 Task: Change  the formatting of the data to Which is Less than 10, In conditional formating, put the option 'Light Red Fill with Drak Red Text. 'add another formatting option Format As Table, insert the option Blue Table style Light 9 , change the format of Column Width to Auto fit Row HeightIn the sheet   Rise Sales review   book
Action: Mouse moved to (289, 278)
Screenshot: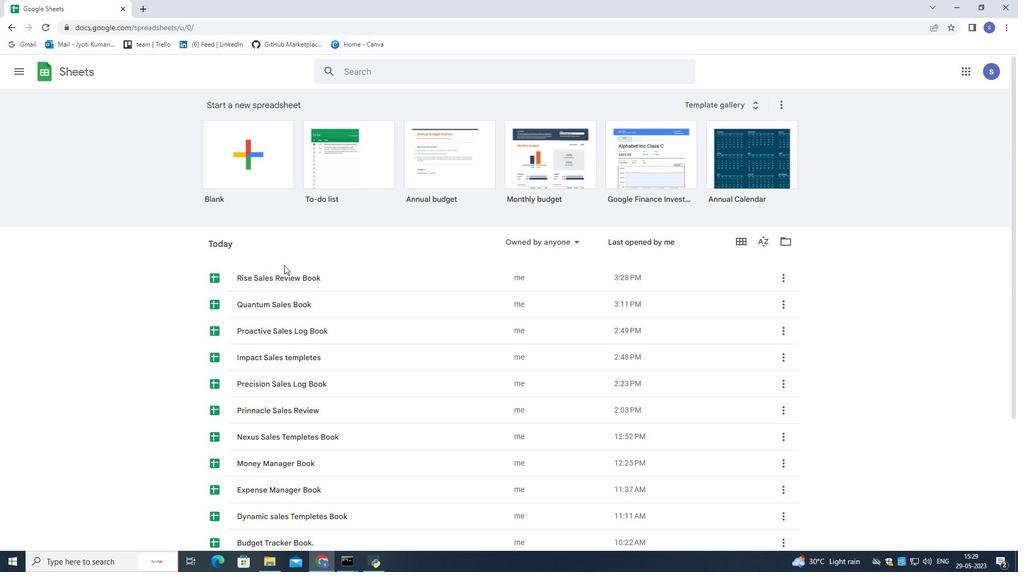
Action: Mouse scrolled (289, 277) with delta (0, 0)
Screenshot: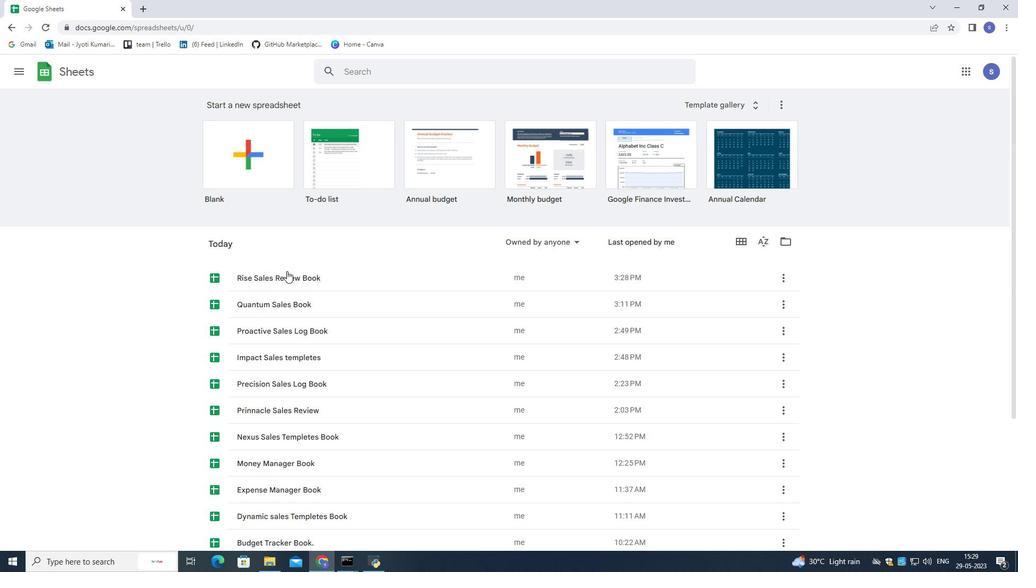 
Action: Mouse moved to (290, 283)
Screenshot: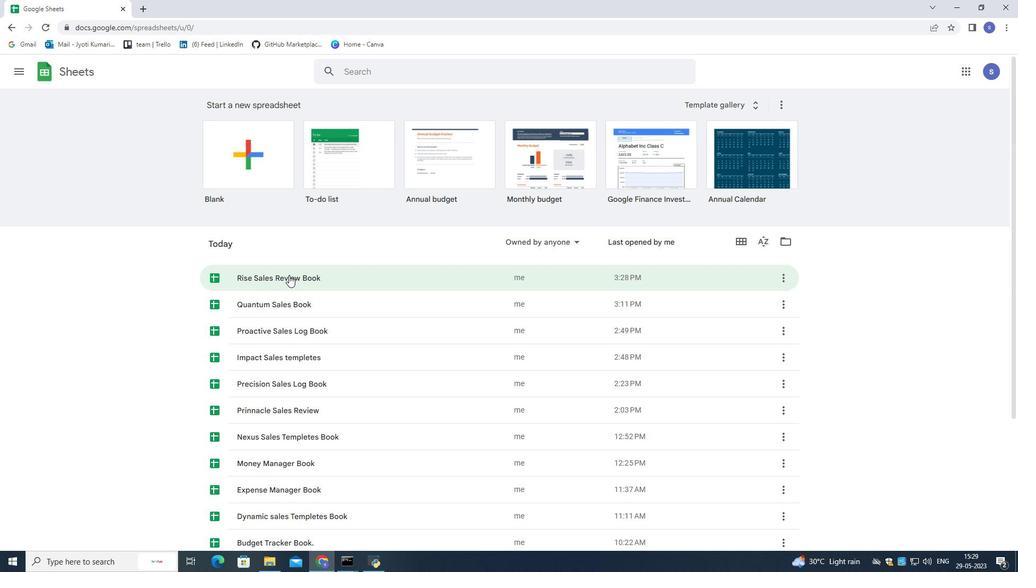 
Action: Mouse scrolled (290, 282) with delta (0, 0)
Screenshot: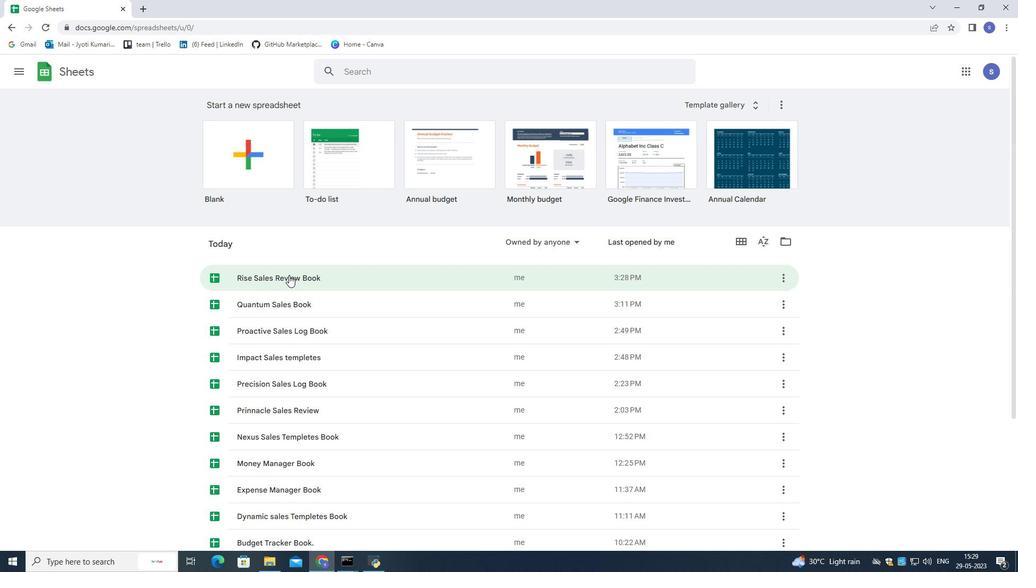 
Action: Mouse moved to (291, 286)
Screenshot: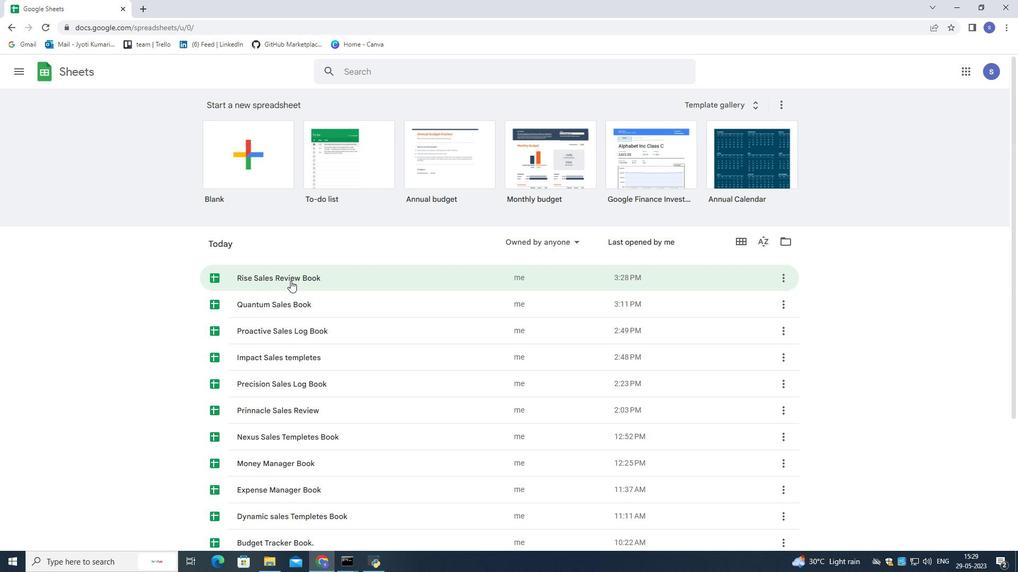 
Action: Mouse scrolled (291, 285) with delta (0, 0)
Screenshot: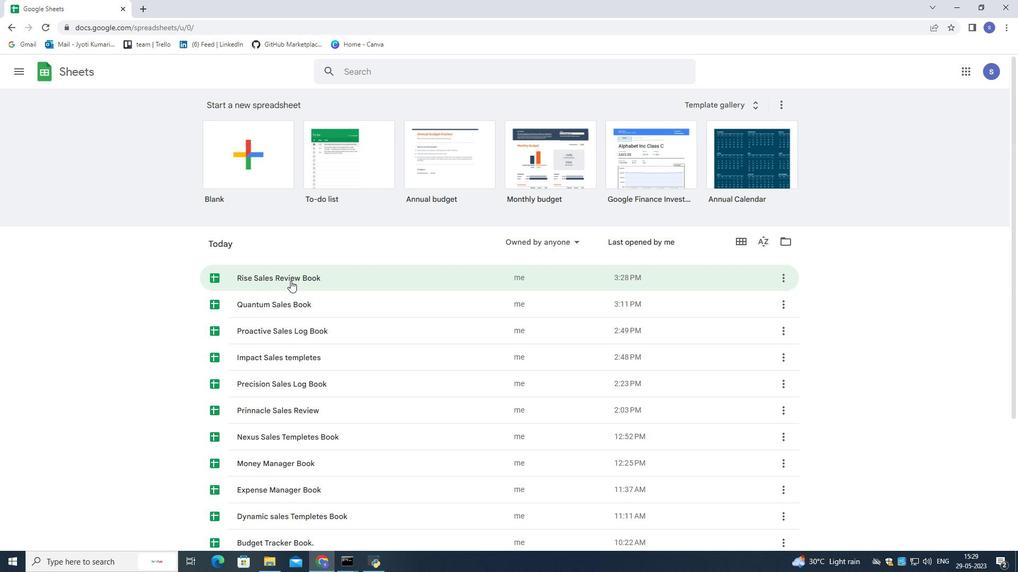 
Action: Mouse moved to (291, 287)
Screenshot: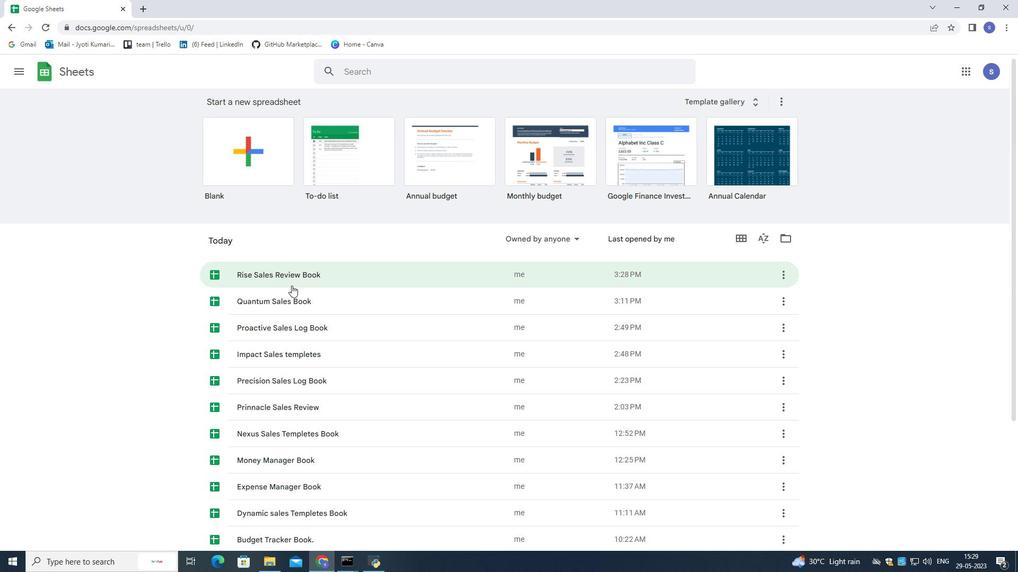 
Action: Mouse scrolled (291, 286) with delta (0, 0)
Screenshot: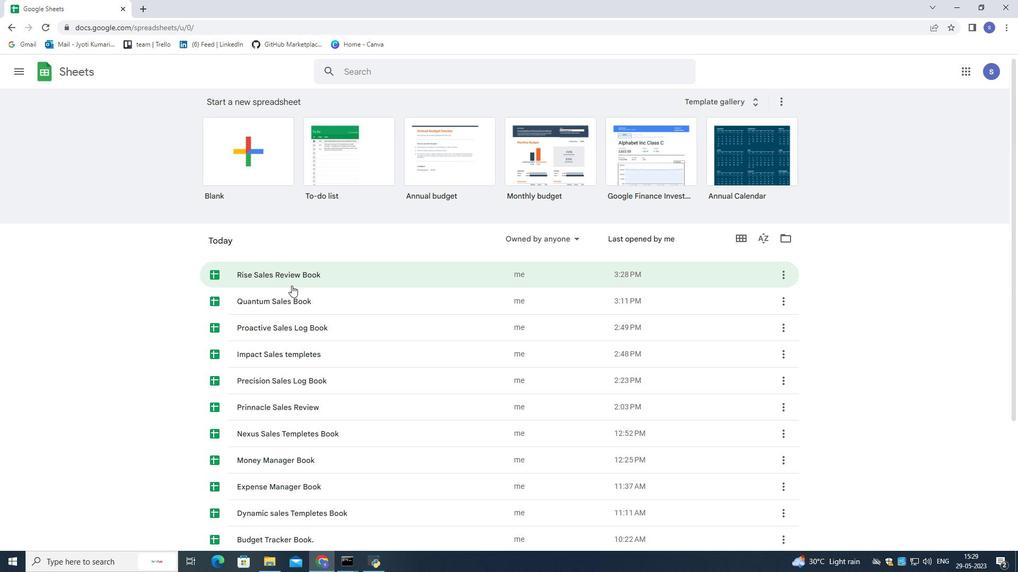 
Action: Mouse moved to (291, 289)
Screenshot: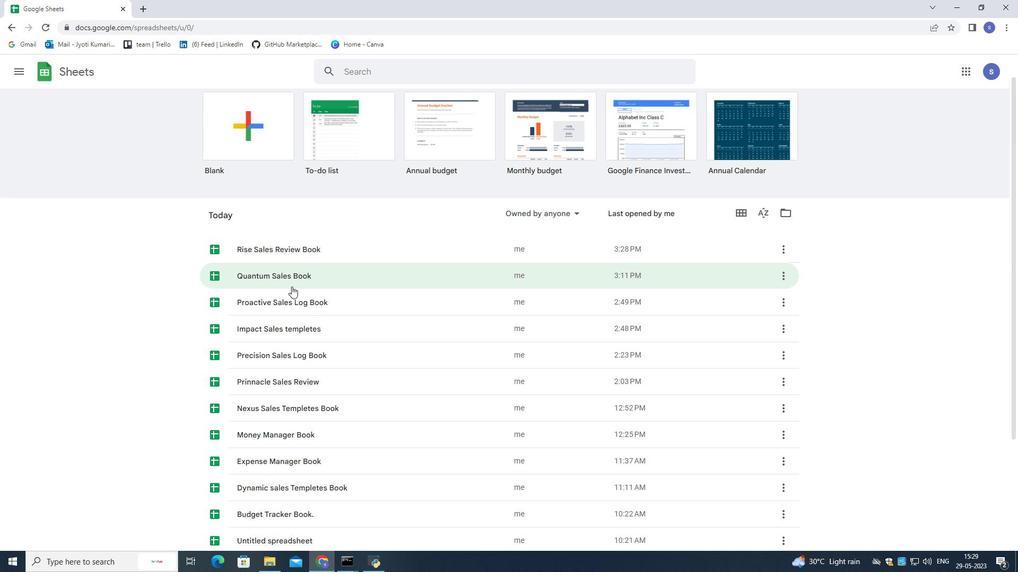 
Action: Mouse scrolled (291, 290) with delta (0, 0)
Screenshot: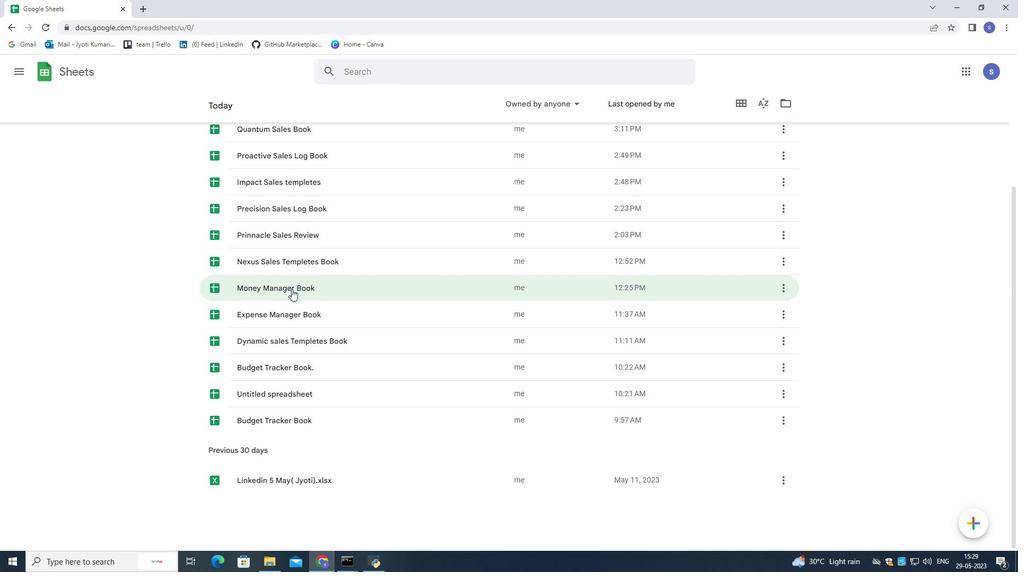 
Action: Mouse scrolled (291, 290) with delta (0, 0)
Screenshot: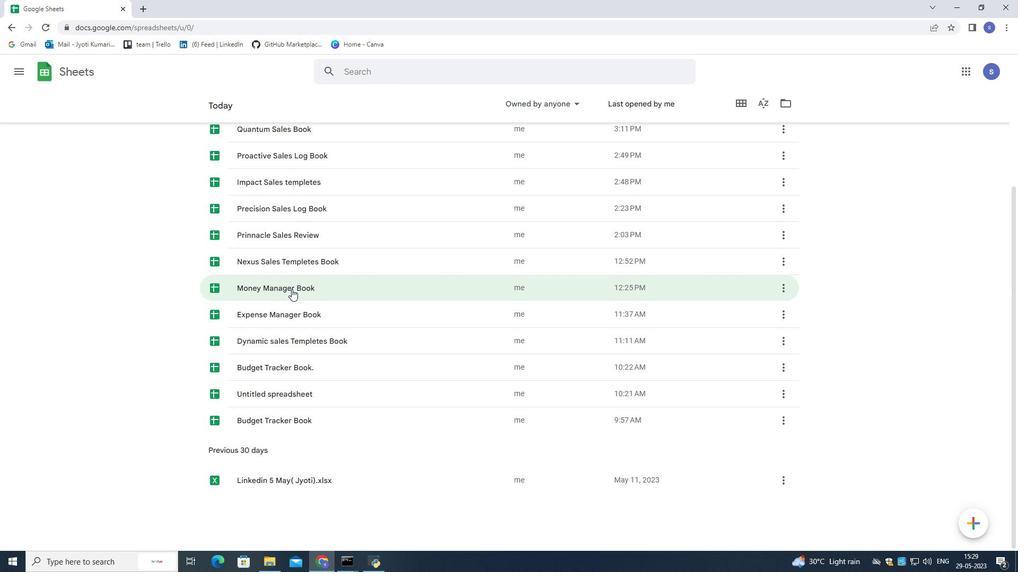 
Action: Mouse scrolled (291, 290) with delta (0, 0)
Screenshot: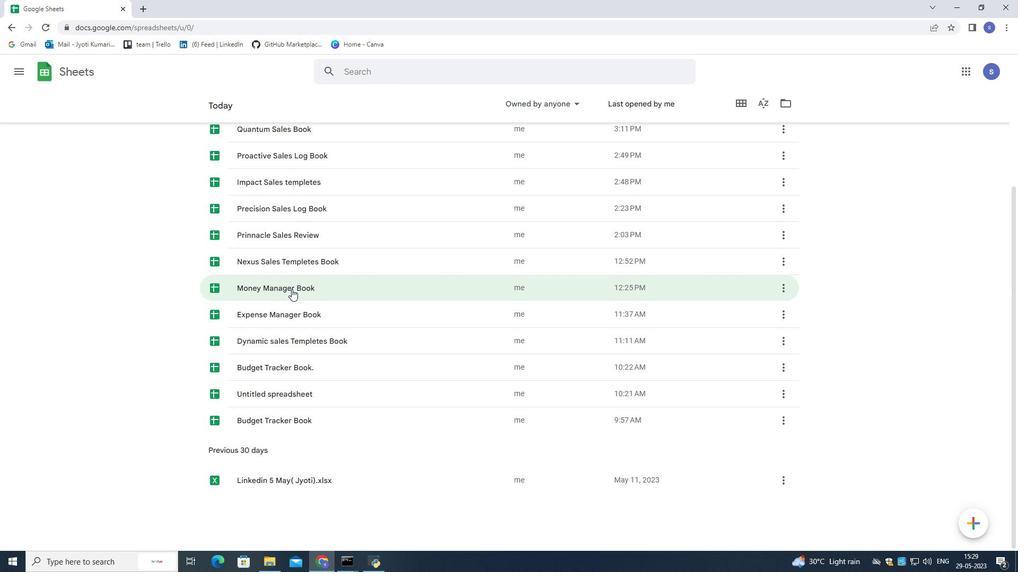
Action: Mouse scrolled (291, 290) with delta (0, 0)
Screenshot: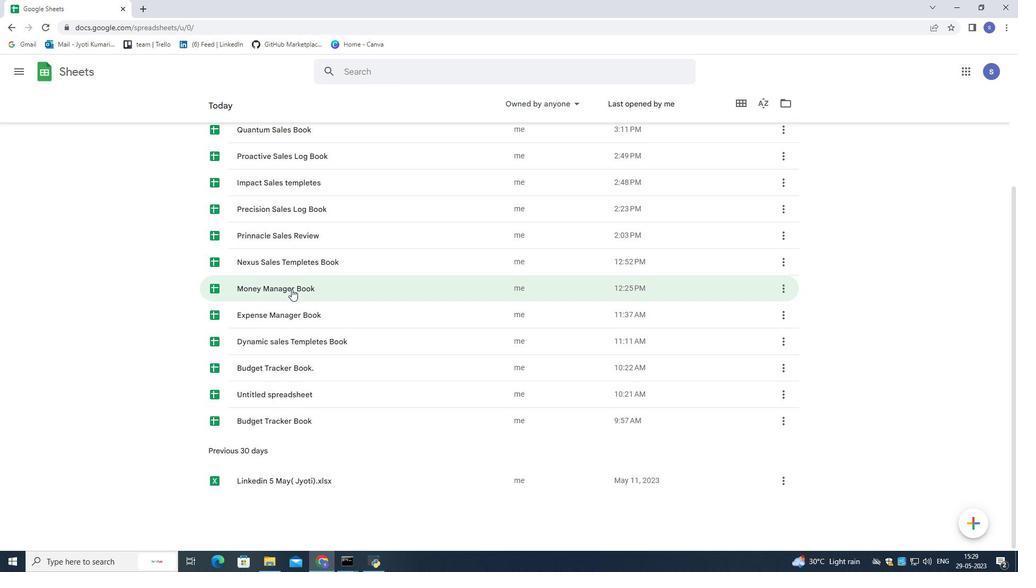 
Action: Mouse moved to (293, 270)
Screenshot: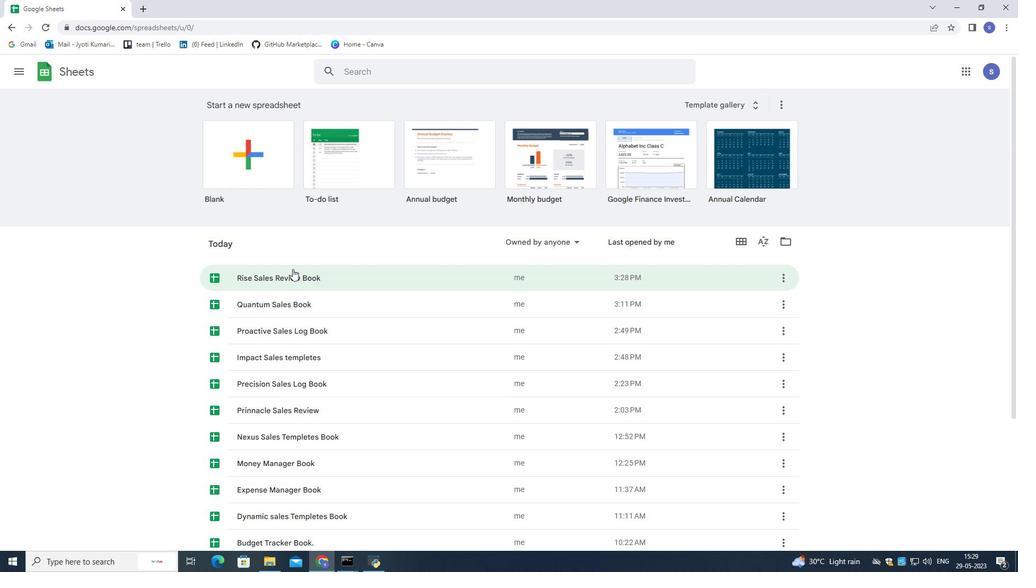 
Action: Mouse pressed left at (293, 270)
Screenshot: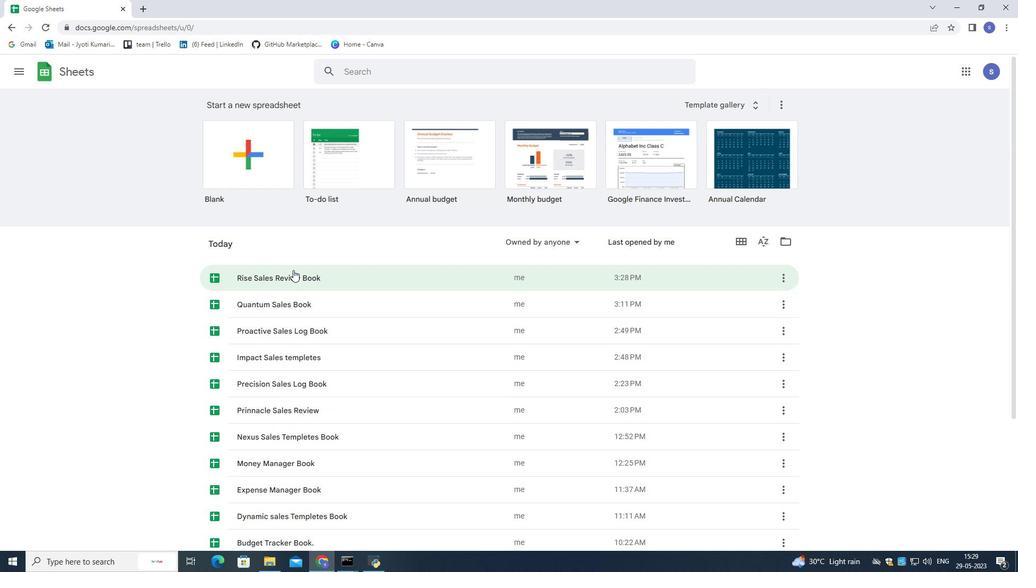 
Action: Mouse moved to (252, 380)
Screenshot: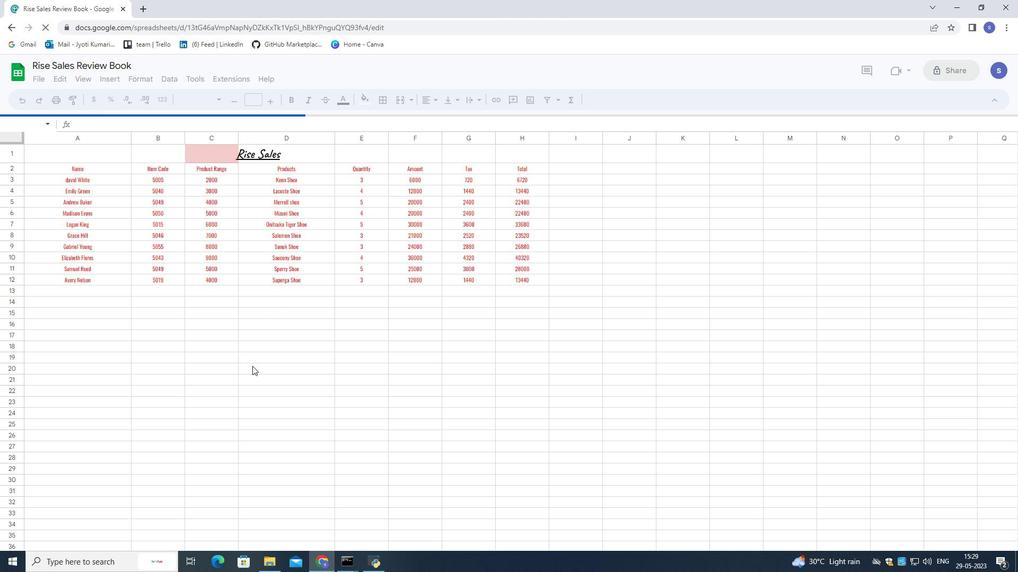 
Action: Mouse pressed left at (252, 380)
Screenshot: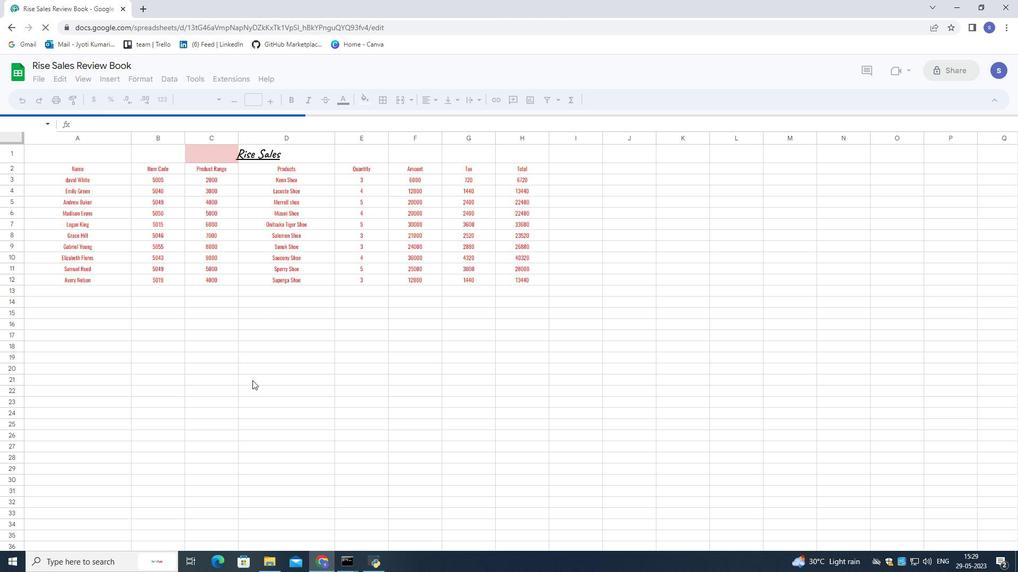 
Action: Mouse moved to (58, 163)
Screenshot: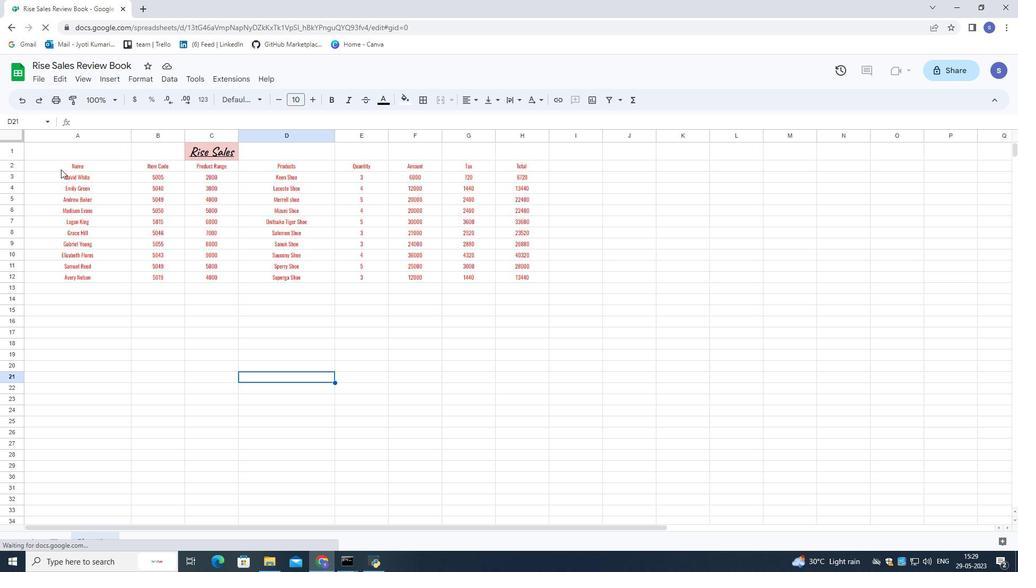 
Action: Mouse pressed left at (58, 163)
Screenshot: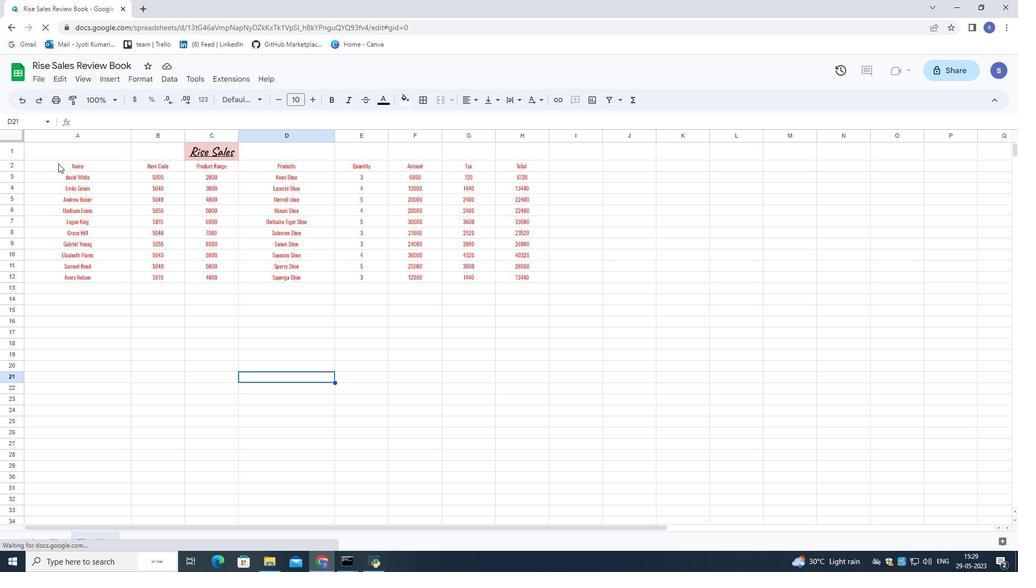 
Action: Mouse moved to (129, 77)
Screenshot: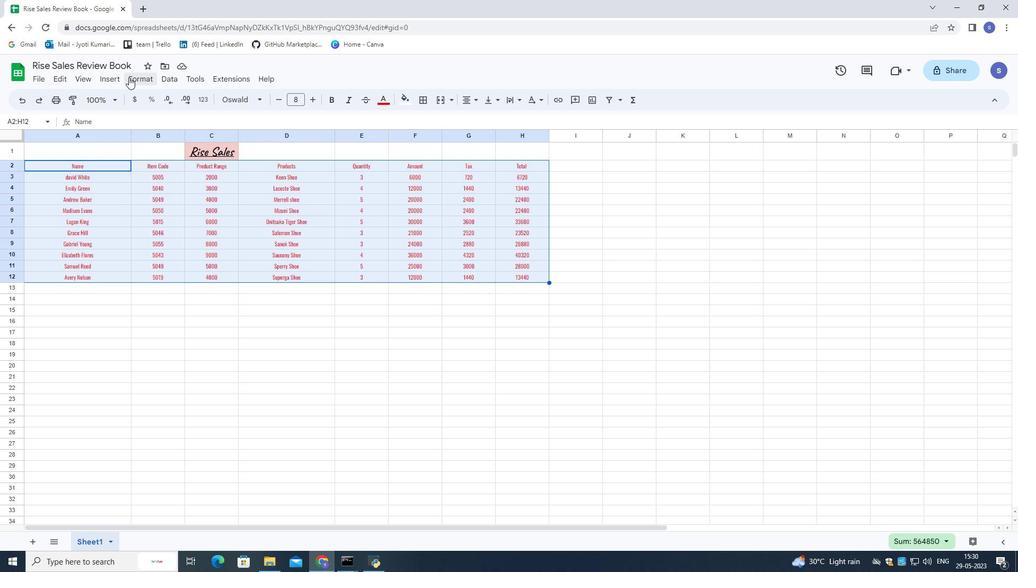 
Action: Mouse pressed left at (129, 77)
Screenshot: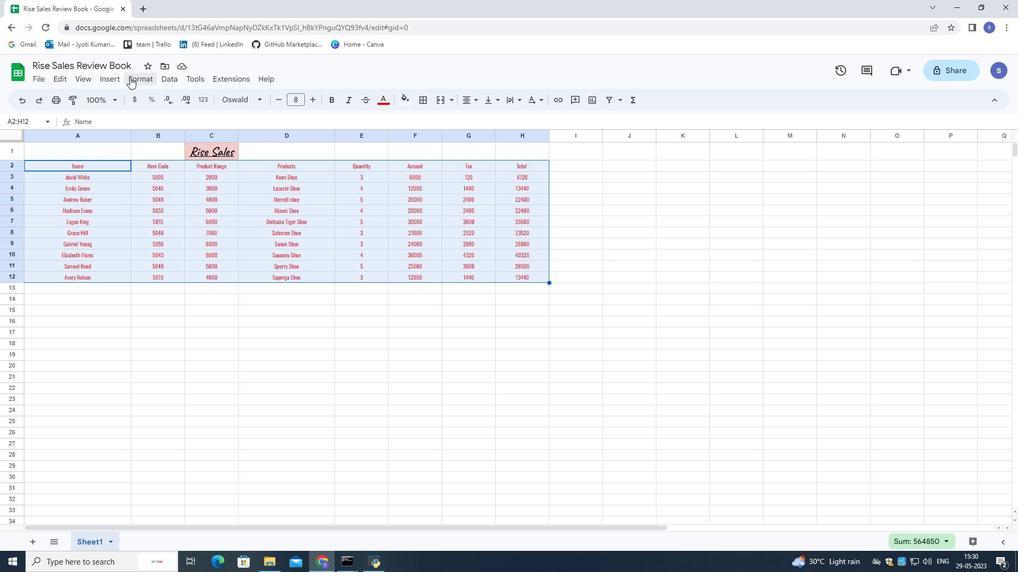 
Action: Mouse moved to (186, 261)
Screenshot: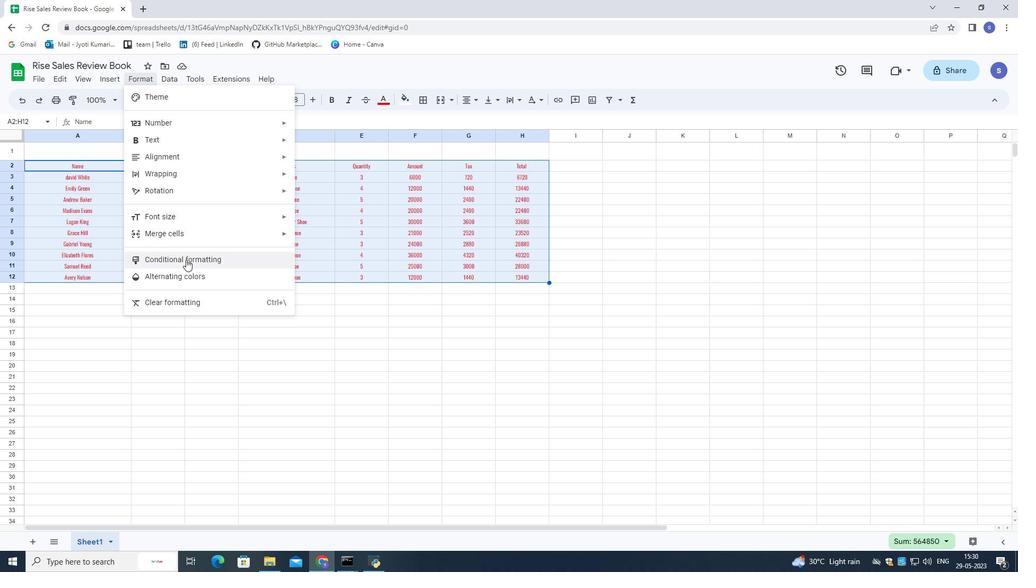 
Action: Mouse pressed left at (186, 261)
Screenshot: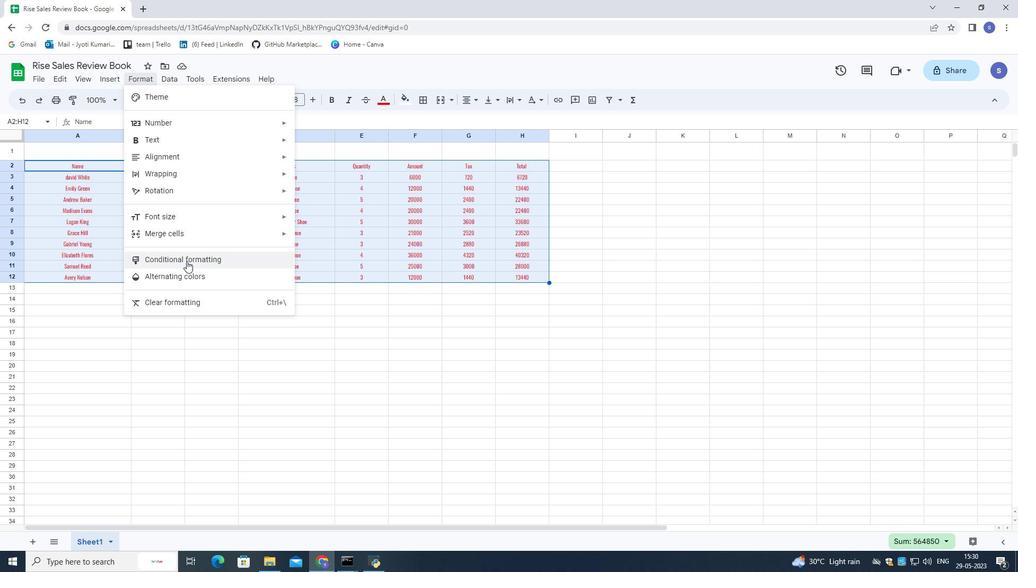 
Action: Mouse pressed left at (186, 261)
Screenshot: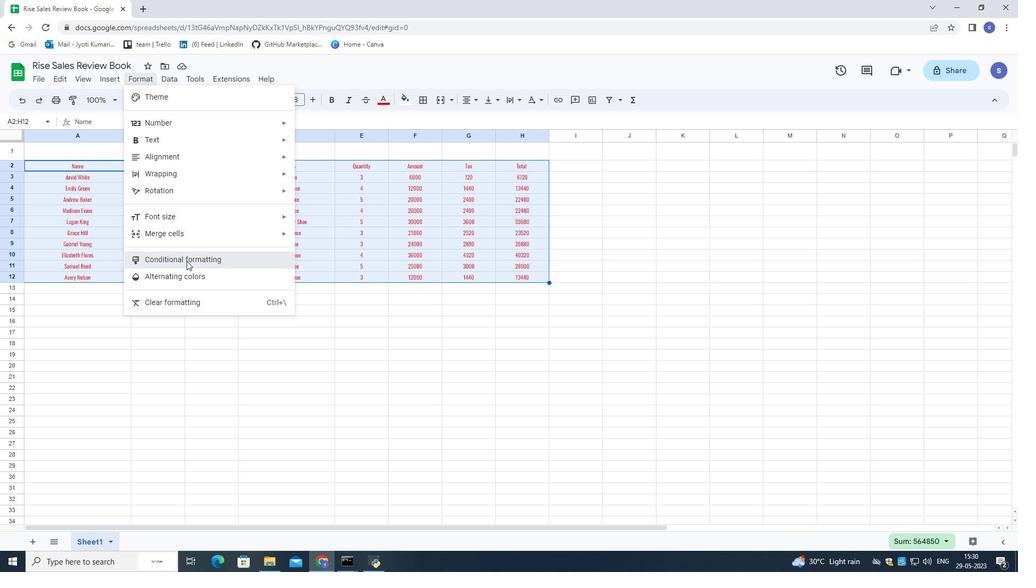
Action: Mouse moved to (951, 249)
Screenshot: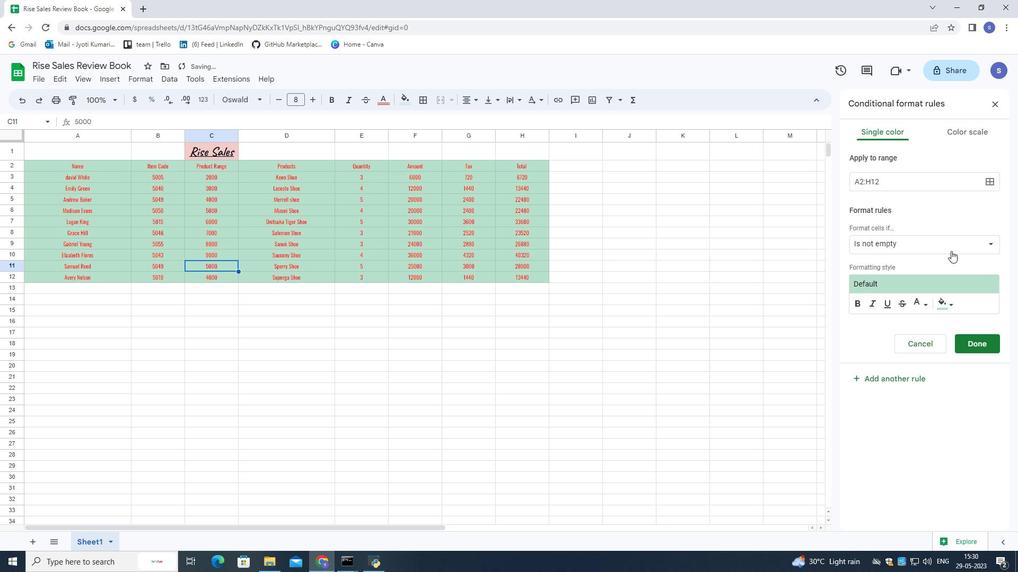 
Action: Mouse pressed left at (951, 249)
Screenshot: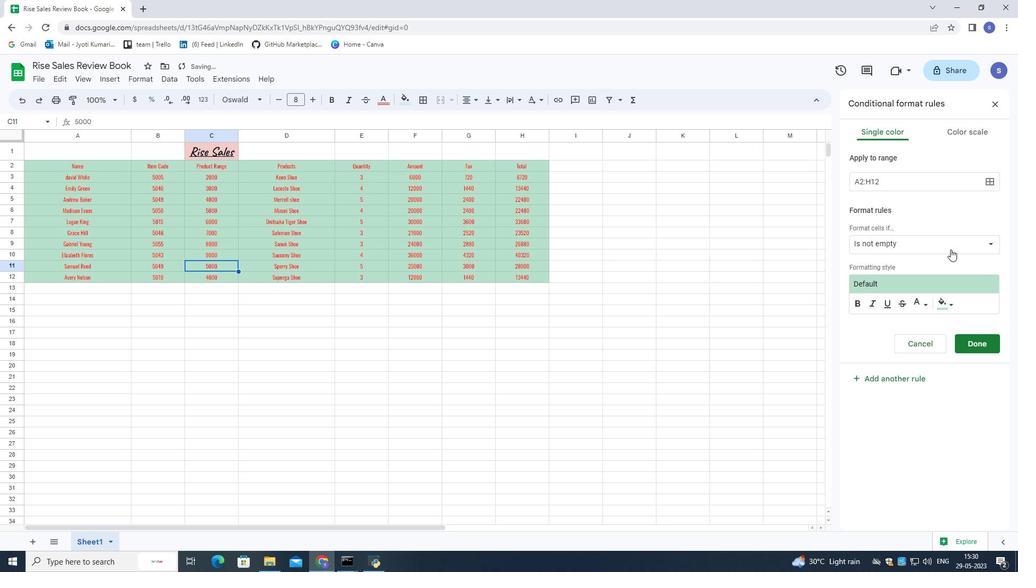 
Action: Mouse moved to (902, 444)
Screenshot: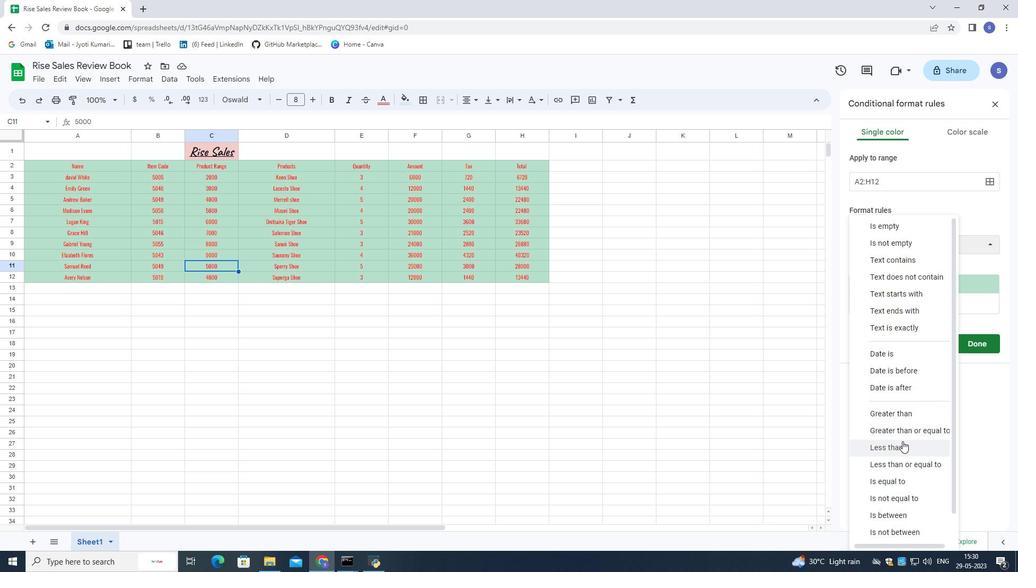 
Action: Mouse pressed left at (902, 444)
Screenshot: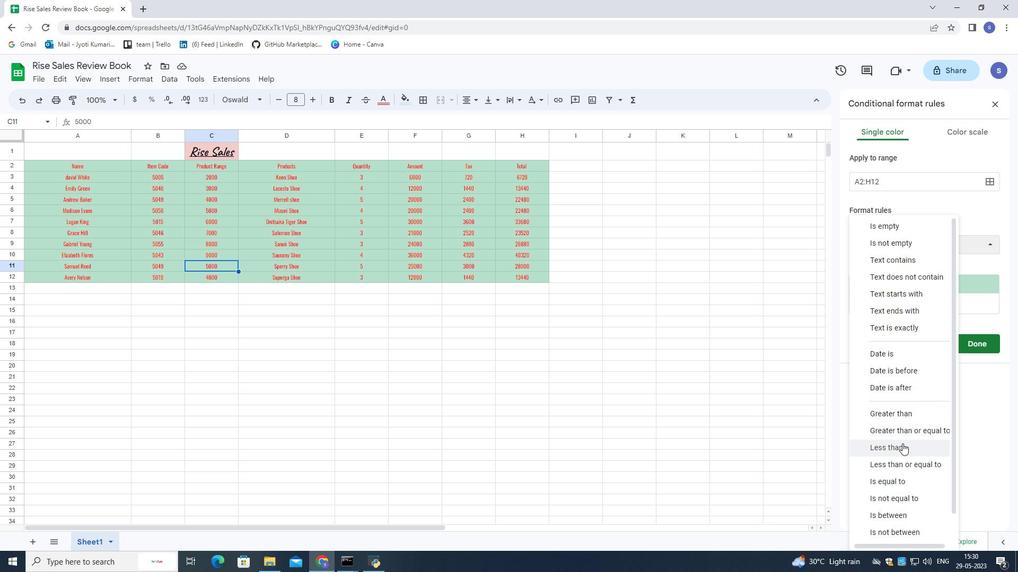
Action: Mouse moved to (898, 274)
Screenshot: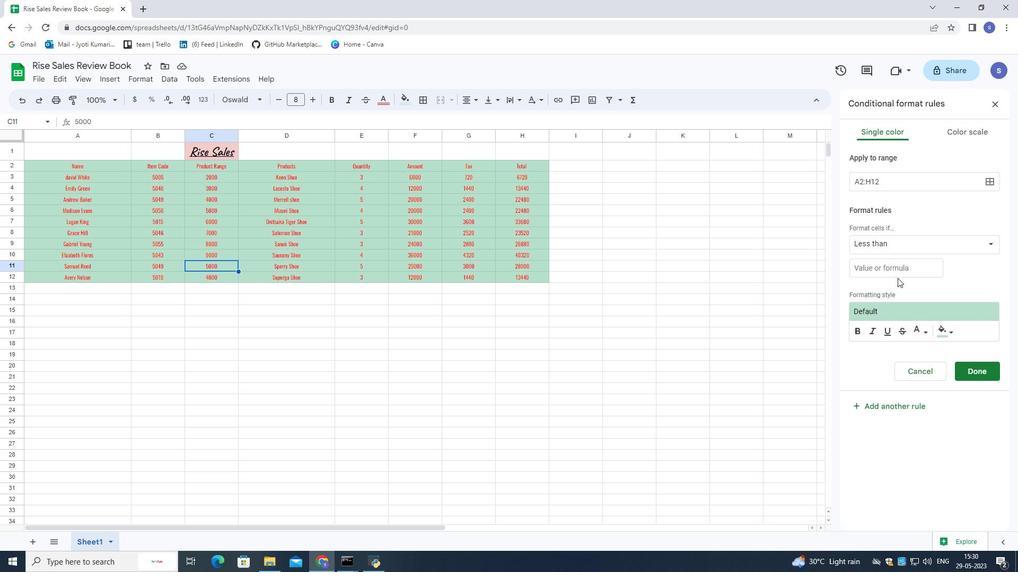 
Action: Mouse pressed left at (898, 274)
Screenshot: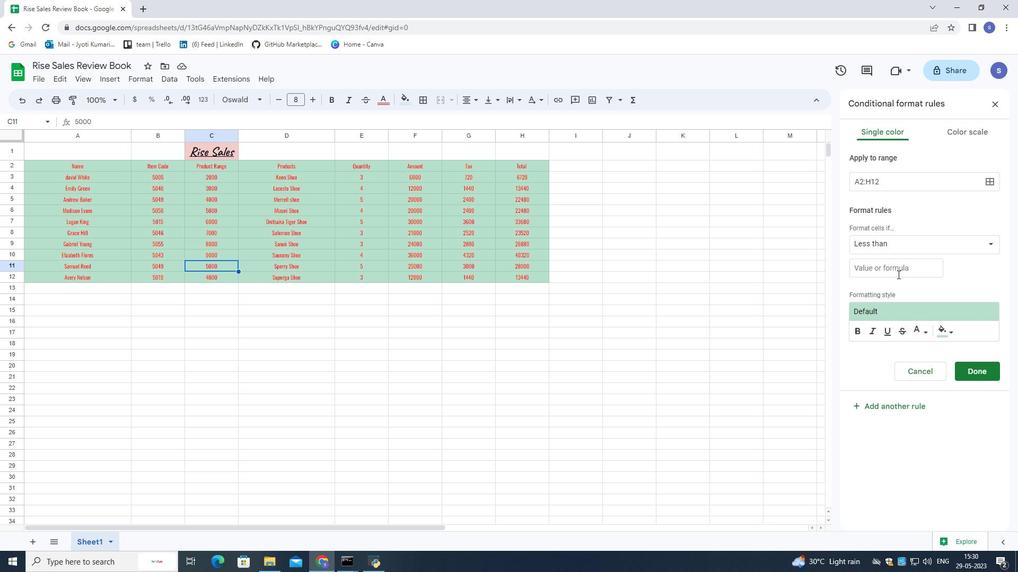 
Action: Key pressed 10
Screenshot: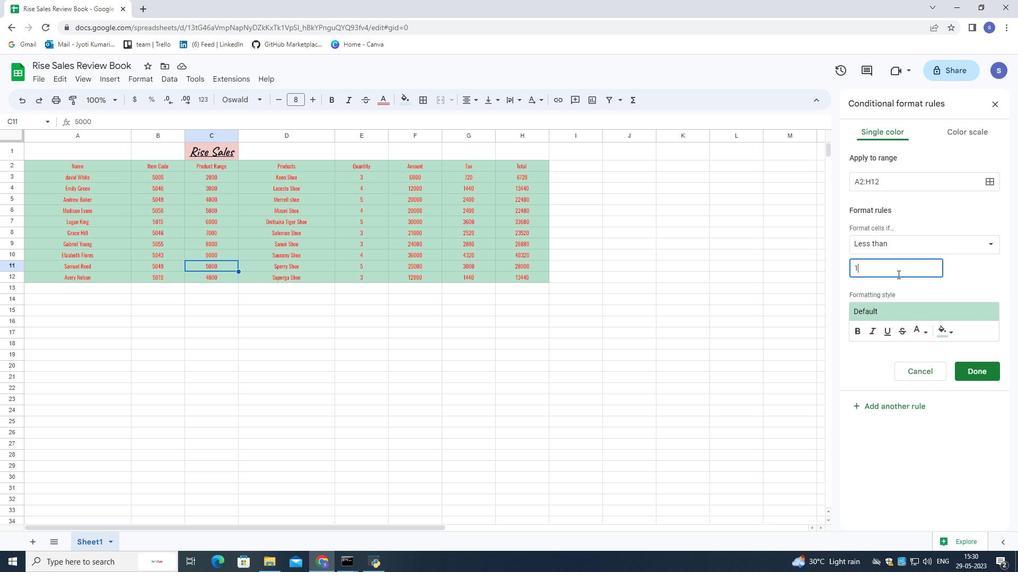 
Action: Mouse moved to (948, 328)
Screenshot: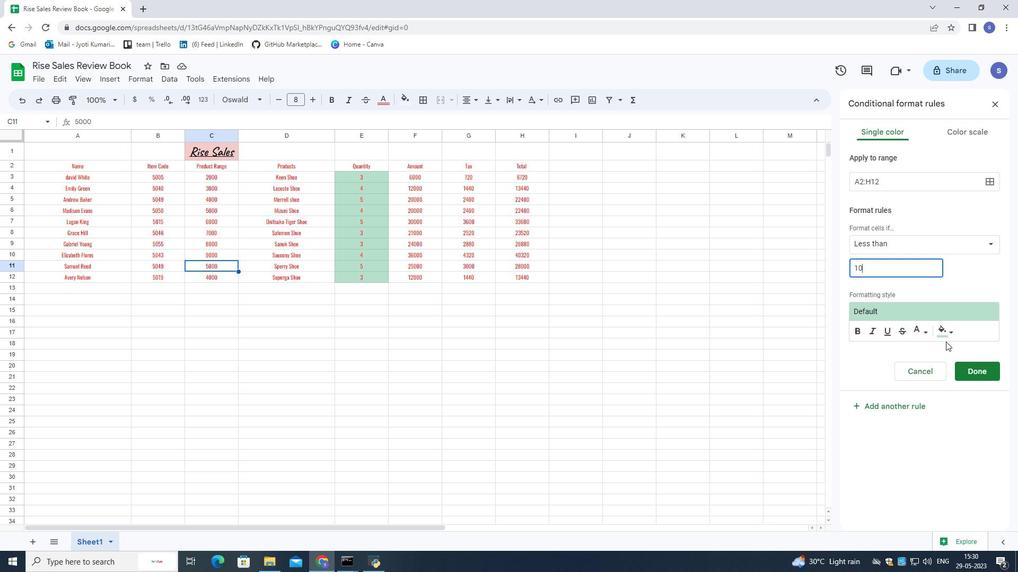 
Action: Mouse pressed left at (948, 328)
Screenshot: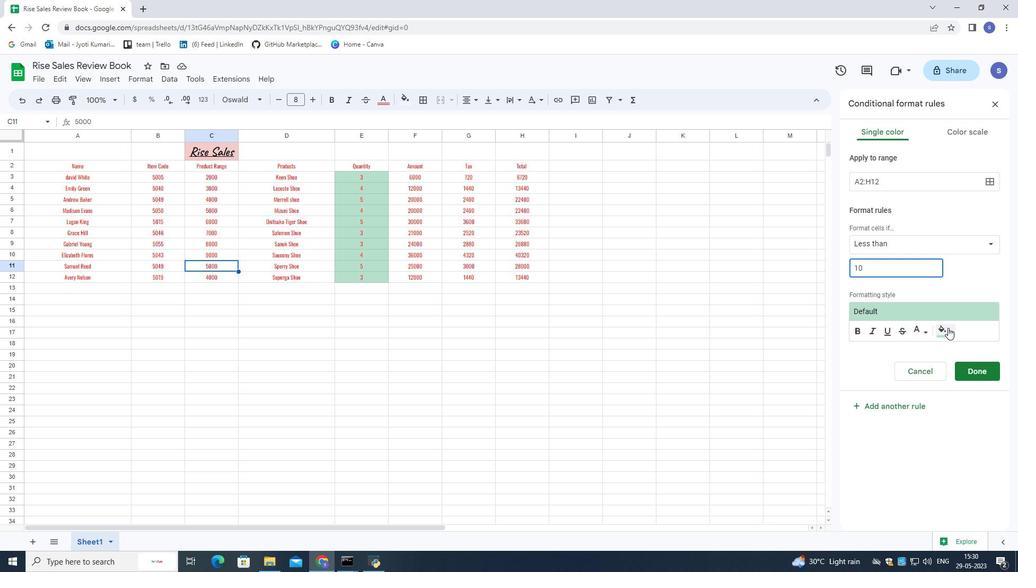 
Action: Mouse moved to (851, 414)
Screenshot: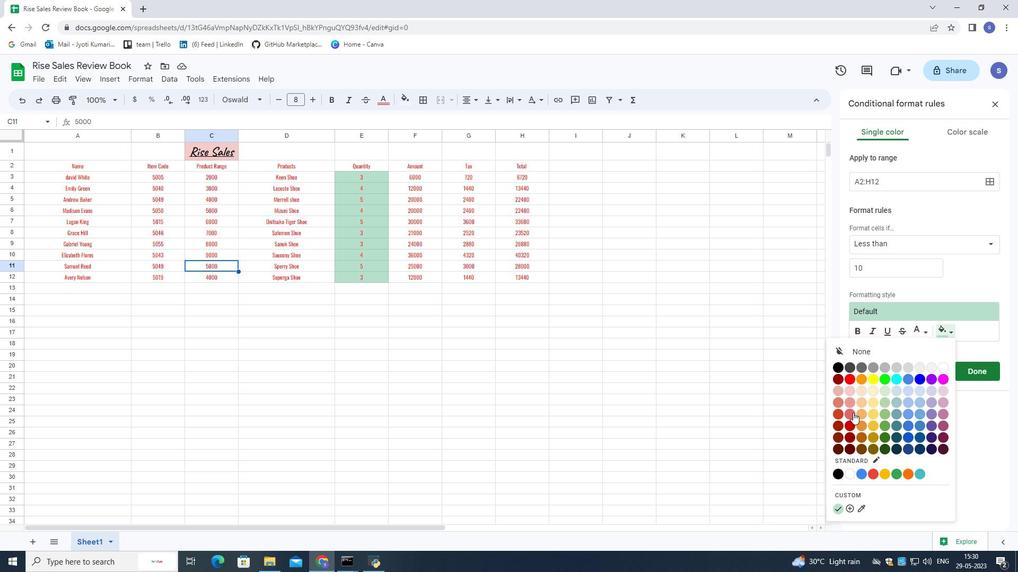 
Action: Mouse pressed left at (851, 414)
Screenshot: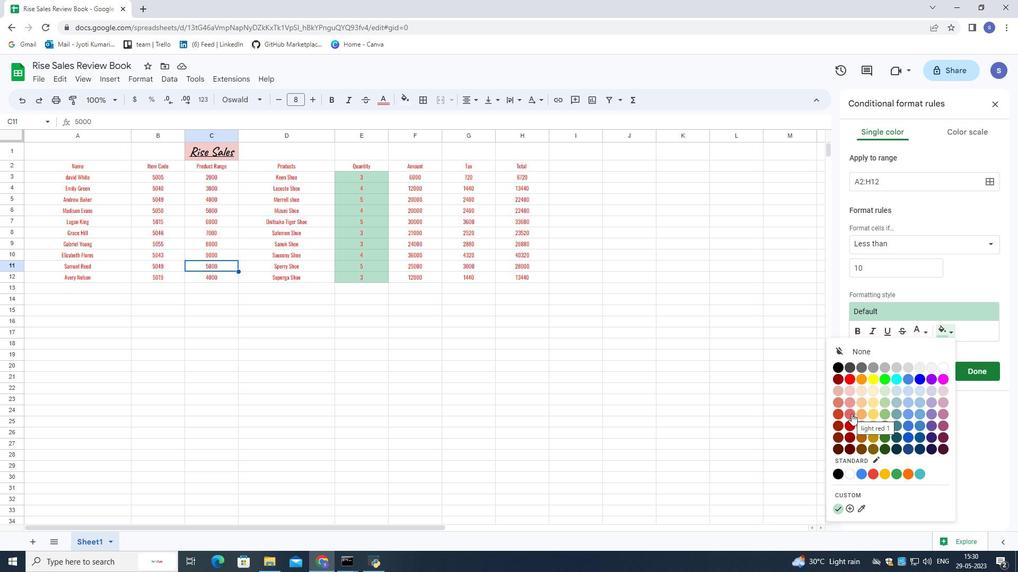 
Action: Mouse moved to (928, 328)
Screenshot: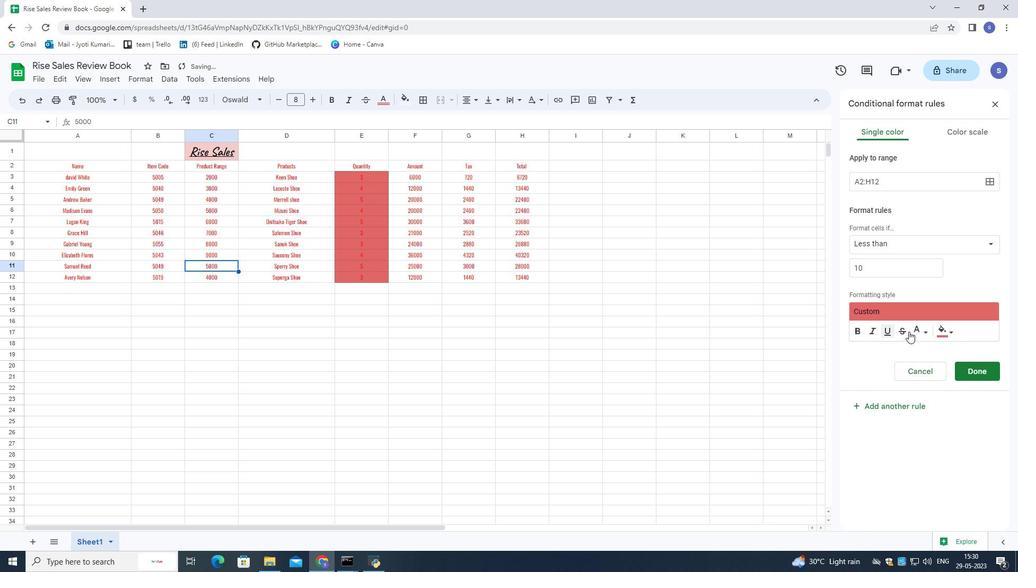 
Action: Mouse pressed left at (928, 328)
Screenshot: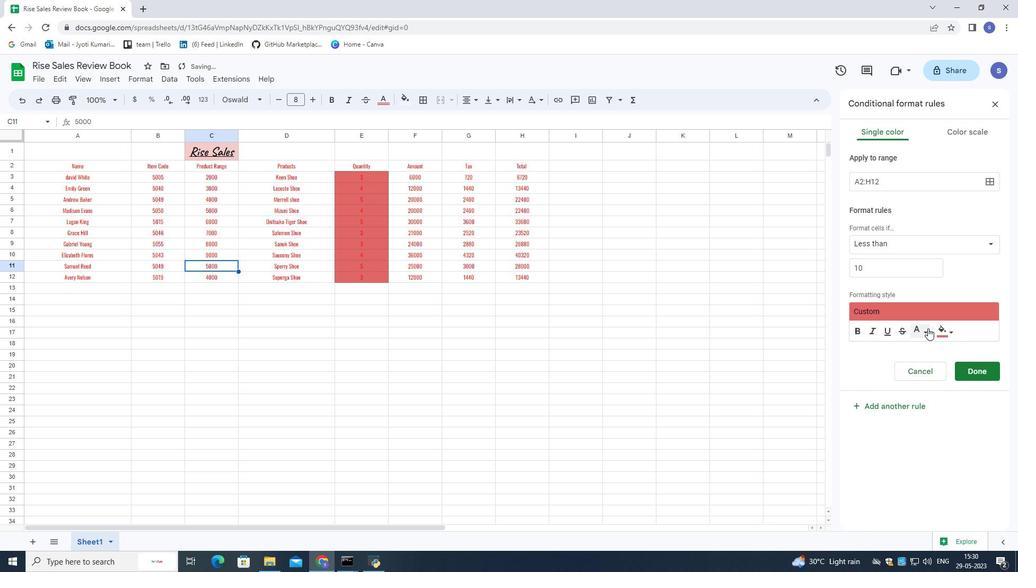 
Action: Mouse moved to (824, 448)
Screenshot: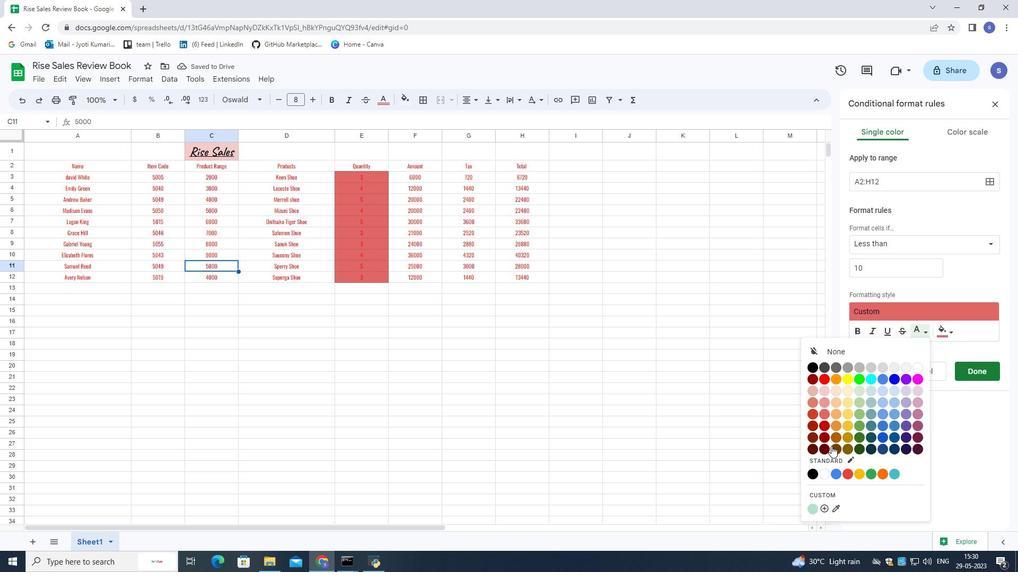 
Action: Mouse pressed left at (824, 448)
Screenshot: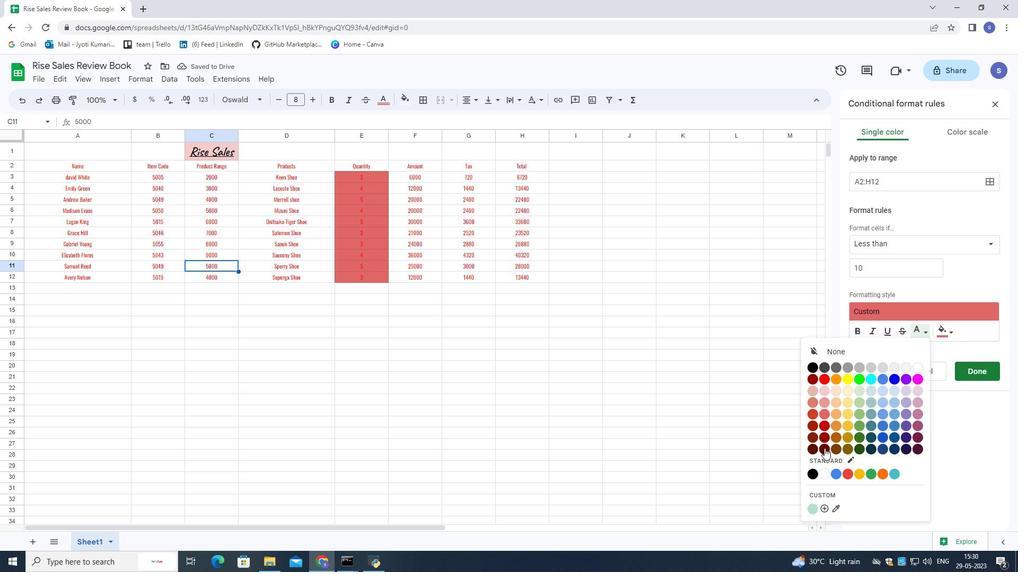 
Action: Mouse moved to (960, 369)
Screenshot: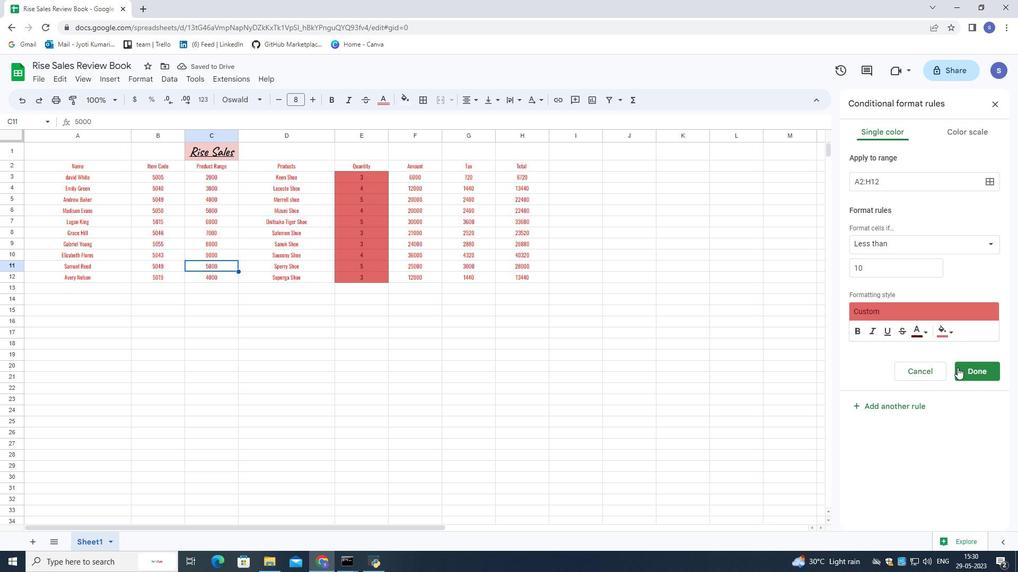
Action: Mouse pressed left at (960, 369)
Screenshot: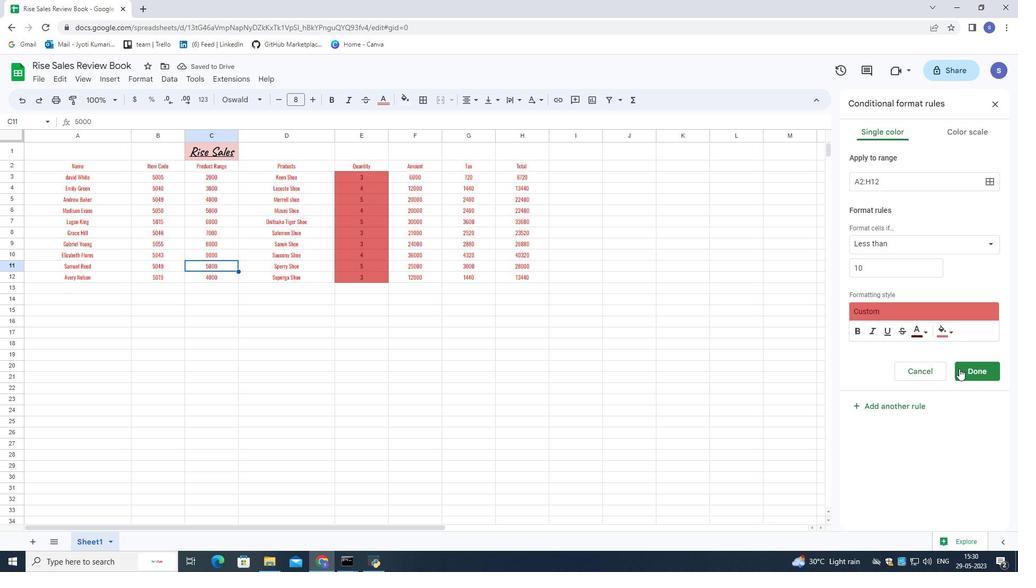 
Action: Mouse moved to (41, 163)
Screenshot: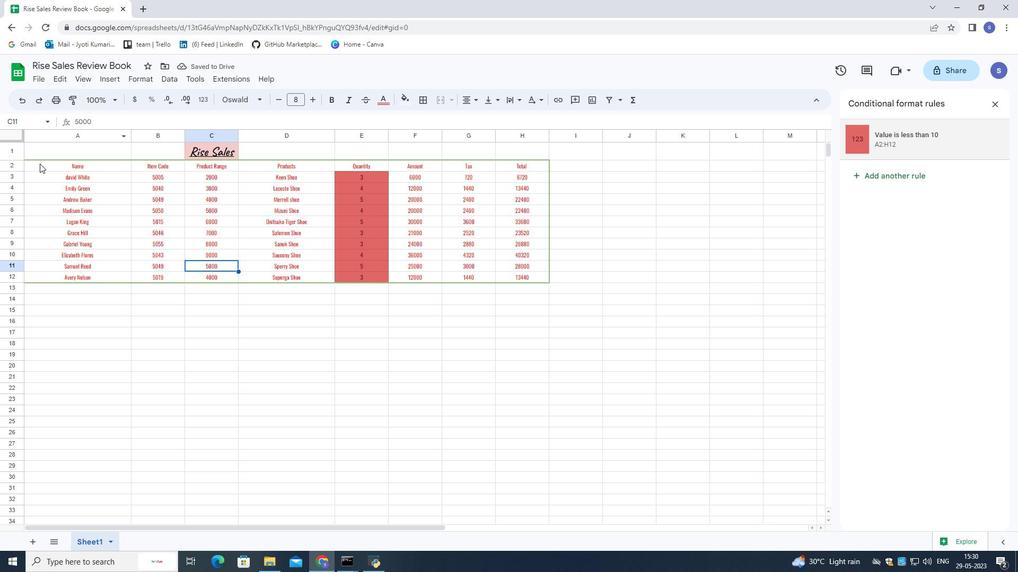 
Action: Mouse pressed left at (41, 163)
Screenshot: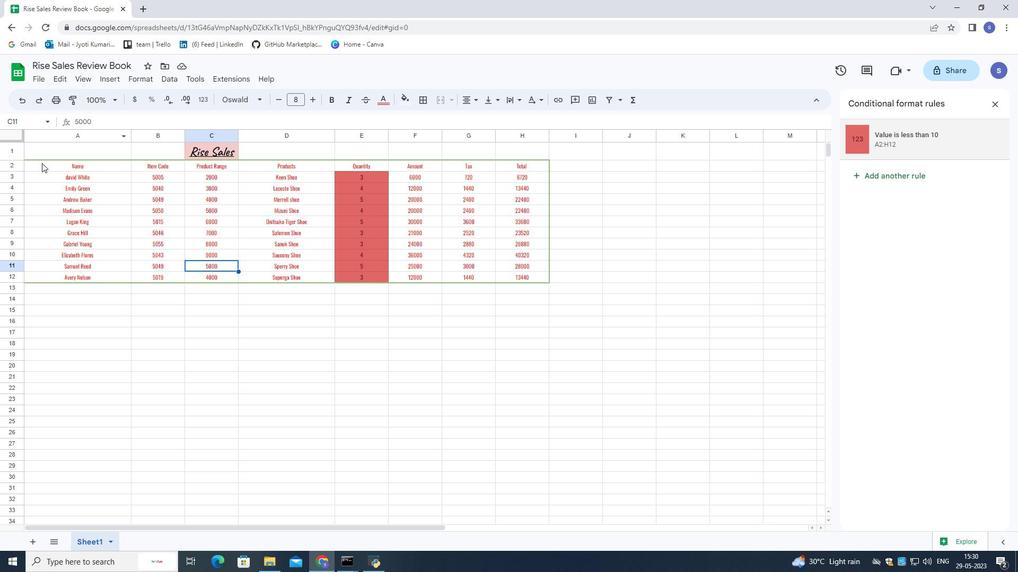 
Action: Mouse moved to (142, 77)
Screenshot: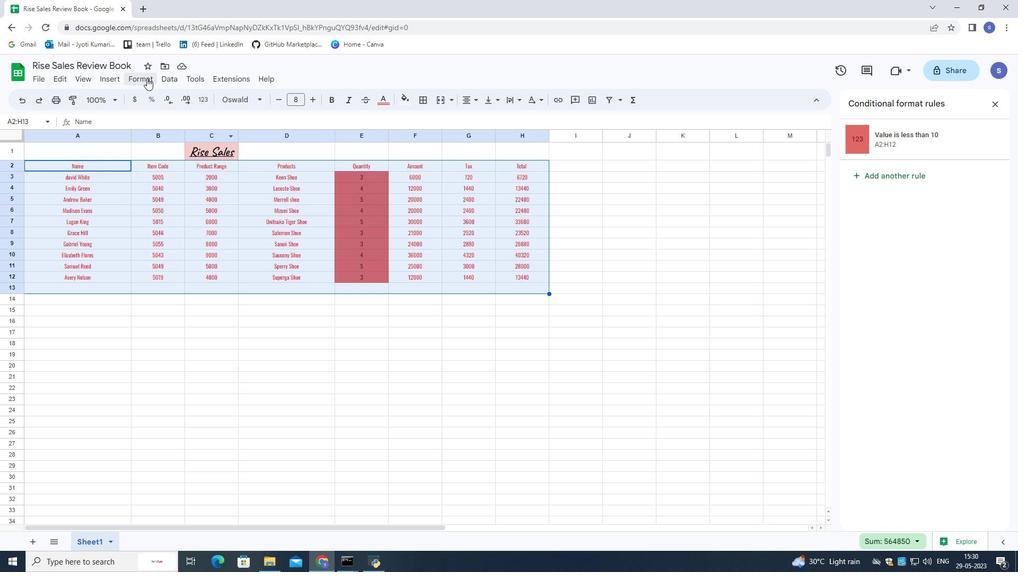 
Action: Mouse pressed left at (142, 77)
Screenshot: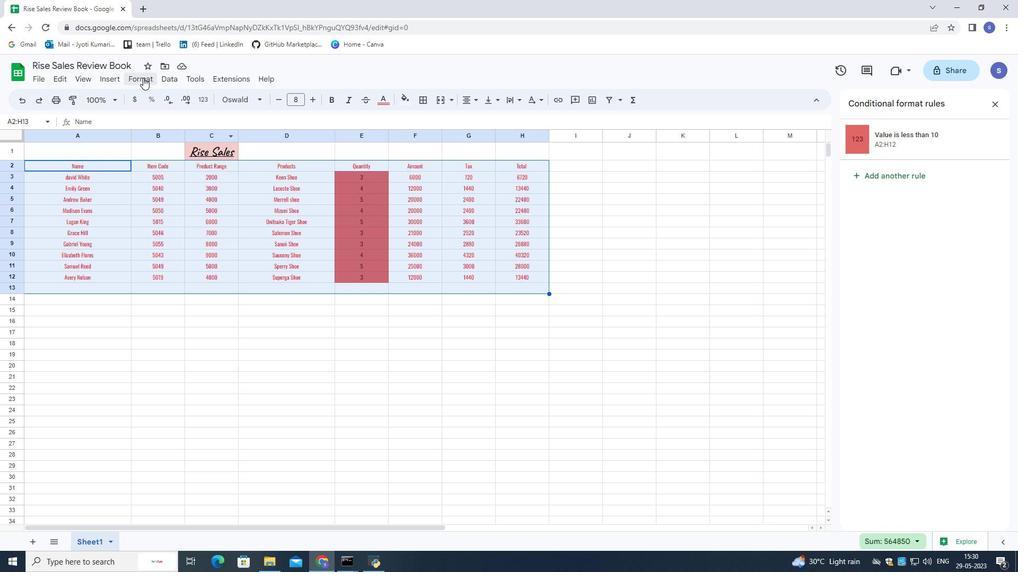
Action: Mouse moved to (200, 271)
Screenshot: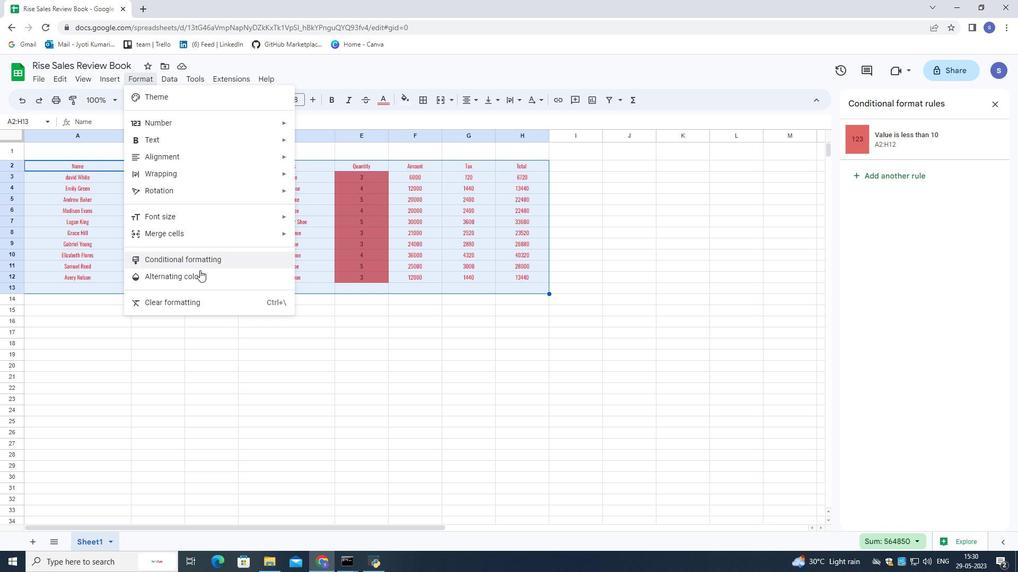 
Action: Mouse pressed left at (200, 271)
Screenshot: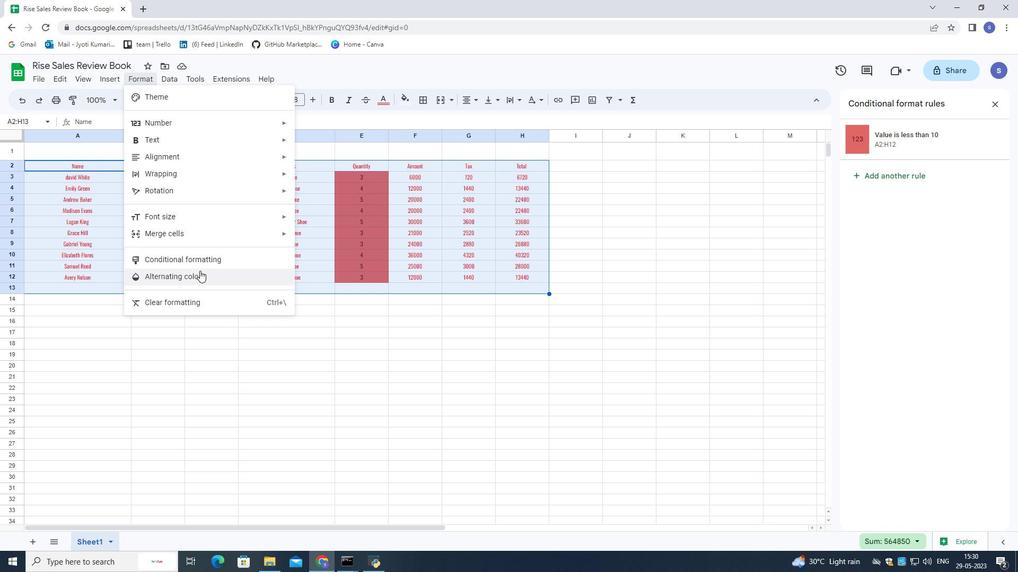 
Action: Mouse moved to (976, 235)
Screenshot: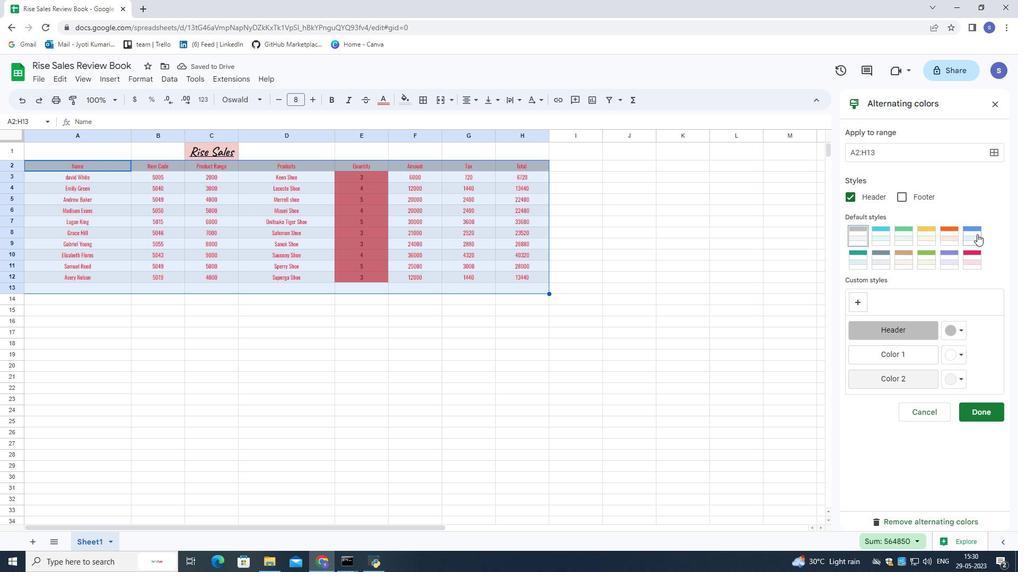 
Action: Mouse pressed left at (976, 235)
Screenshot: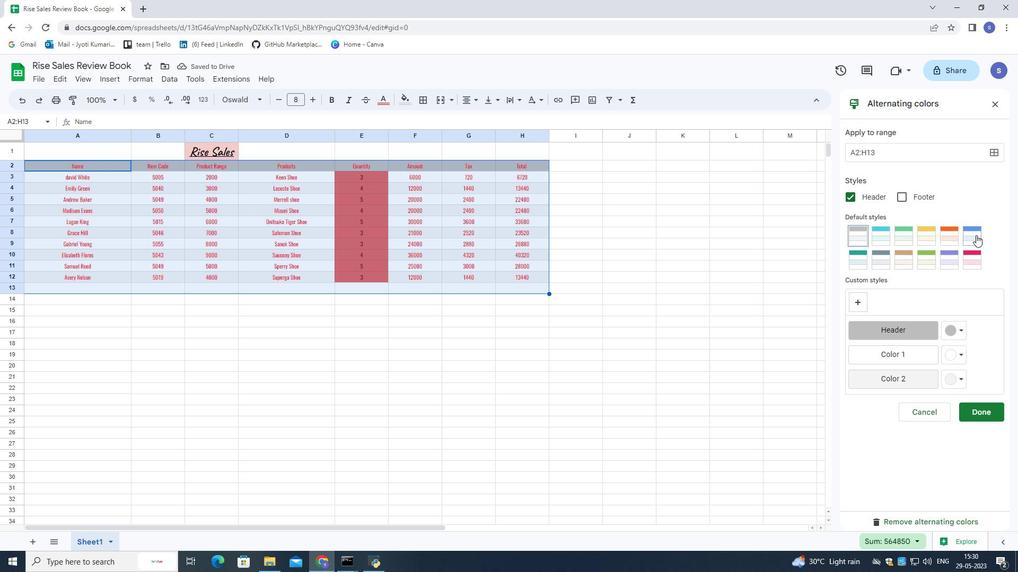 
Action: Mouse moved to (962, 331)
Screenshot: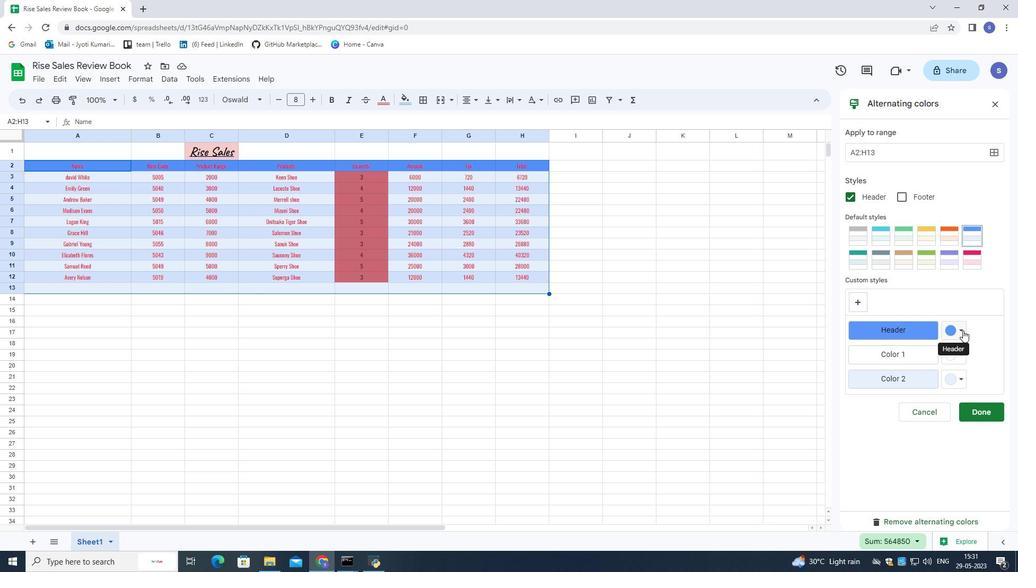 
Action: Mouse pressed left at (962, 331)
Screenshot: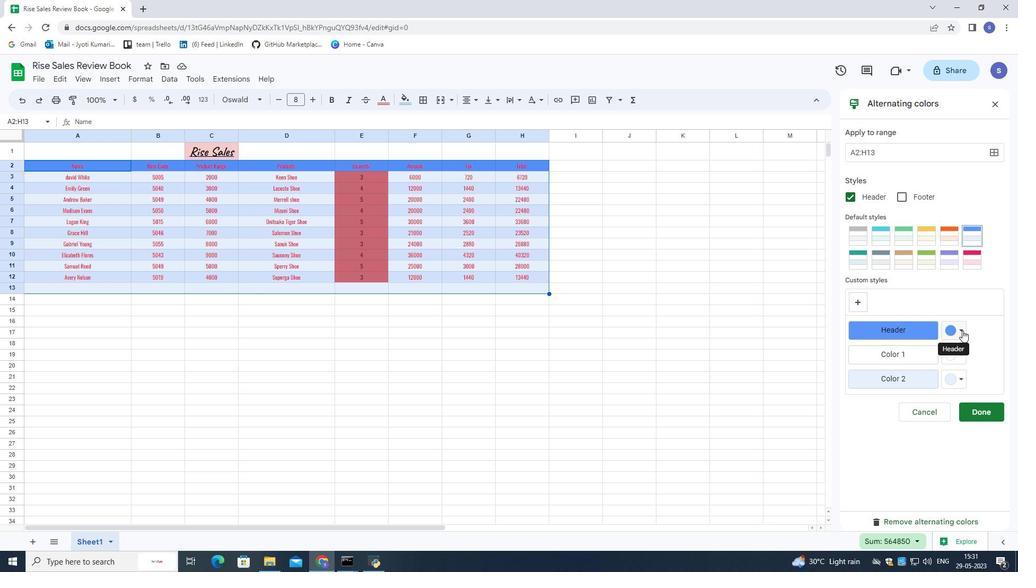 
Action: Mouse moved to (979, 342)
Screenshot: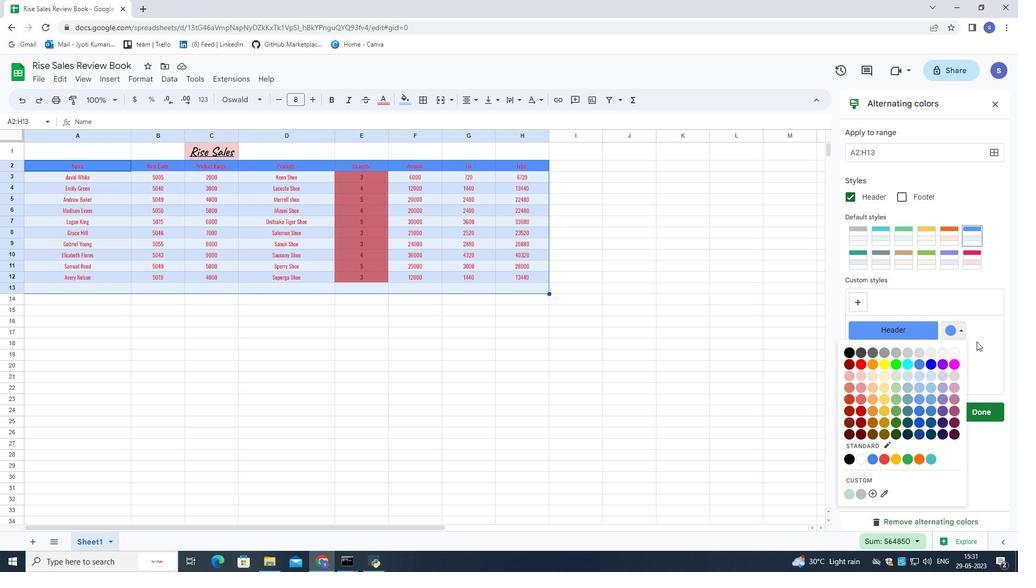 
Action: Mouse pressed left at (979, 342)
Screenshot: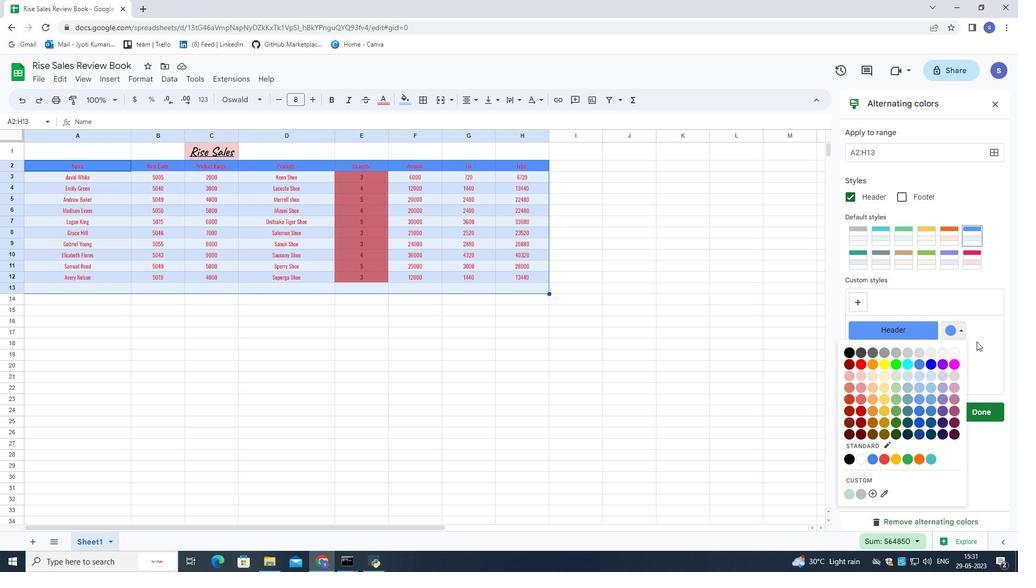 
Action: Mouse moved to (969, 415)
Screenshot: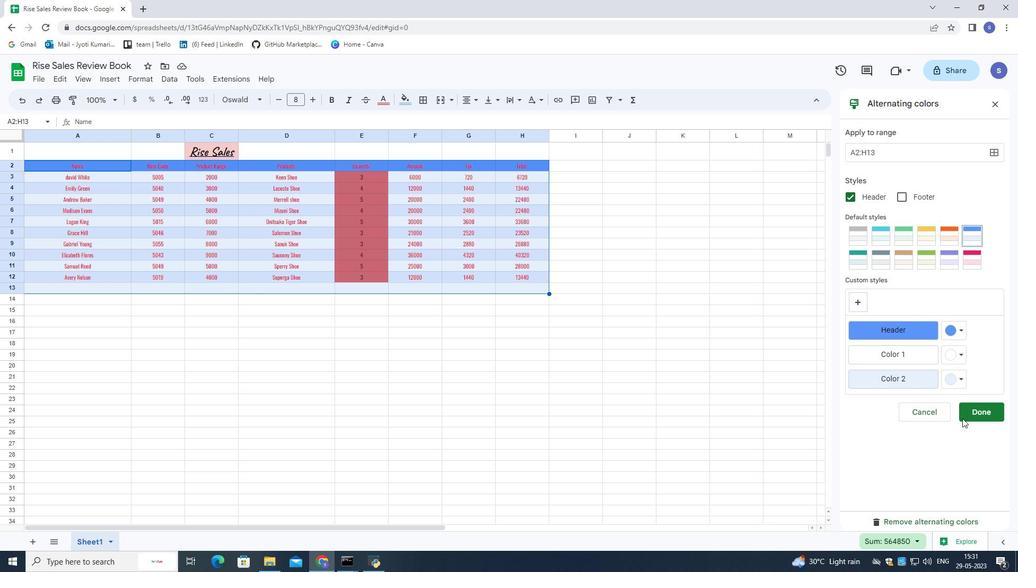 
Action: Mouse pressed left at (969, 415)
Screenshot: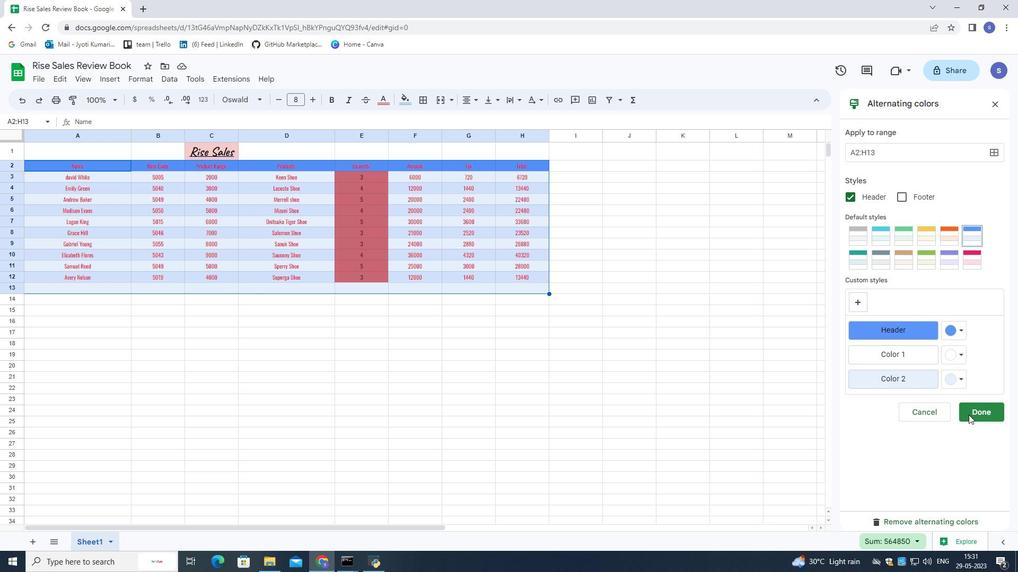 
Action: Mouse moved to (334, 358)
Screenshot: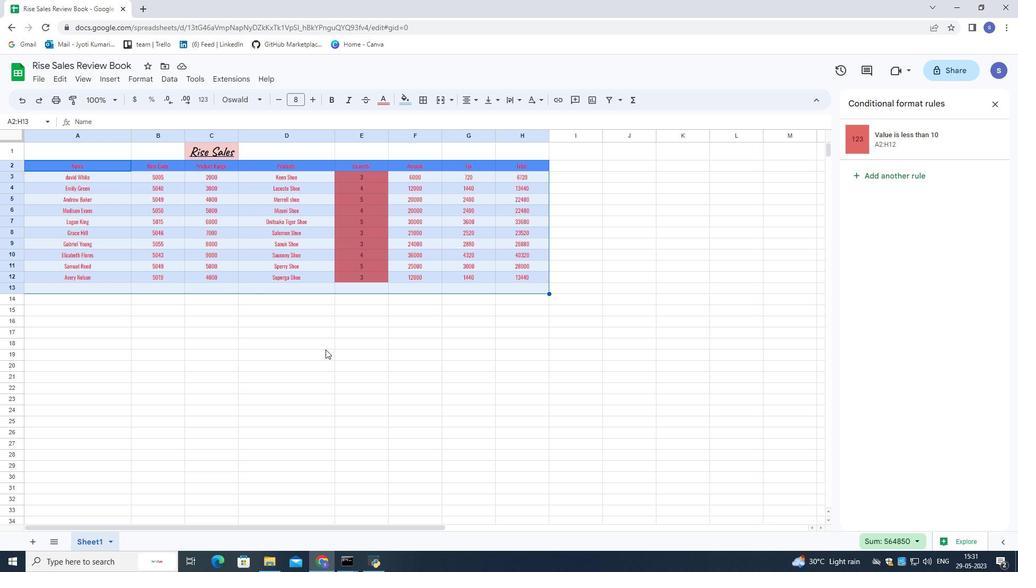 
Action: Mouse pressed left at (334, 358)
Screenshot: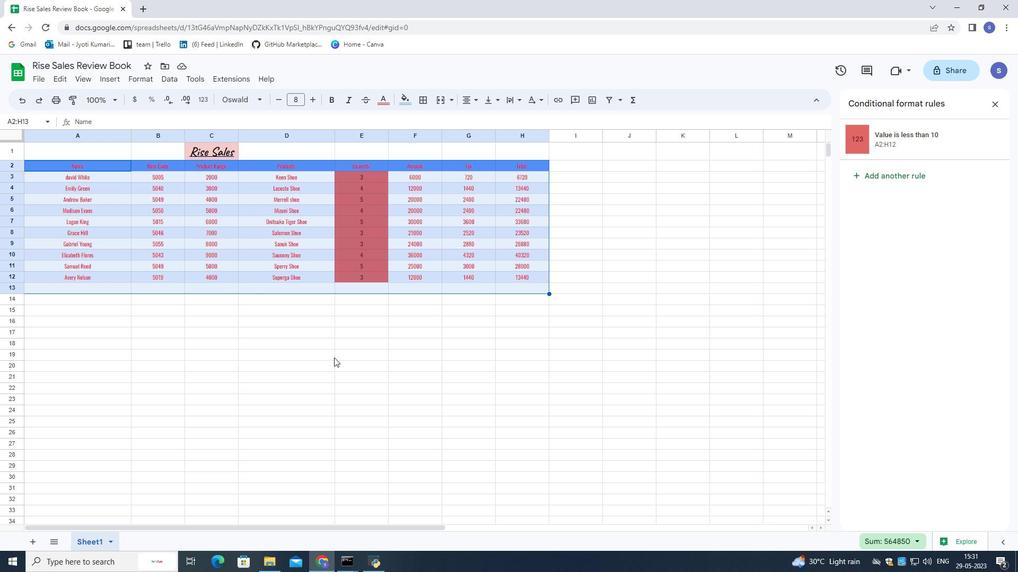 
Action: Mouse moved to (56, 164)
Screenshot: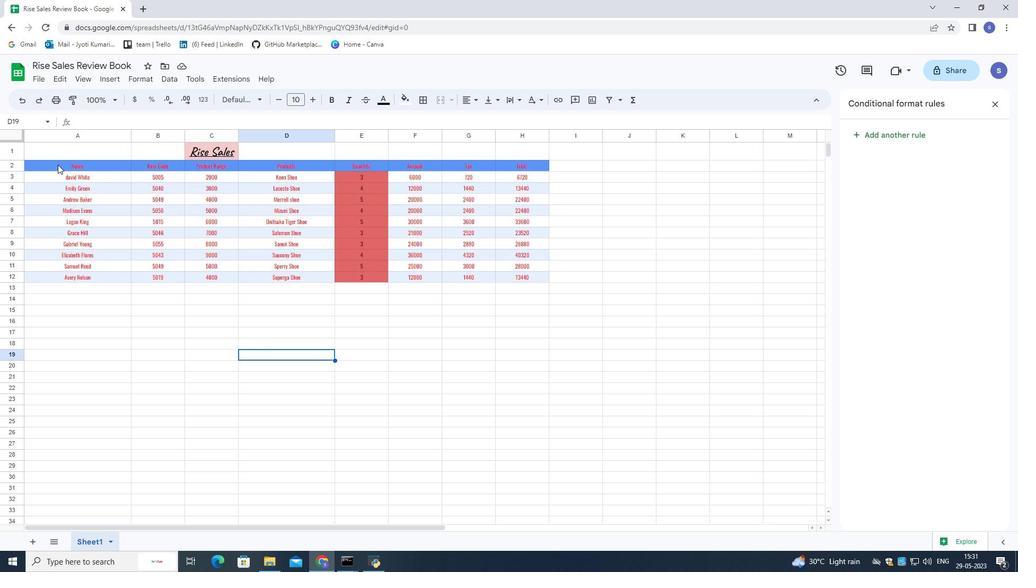 
Action: Mouse pressed left at (56, 164)
Screenshot: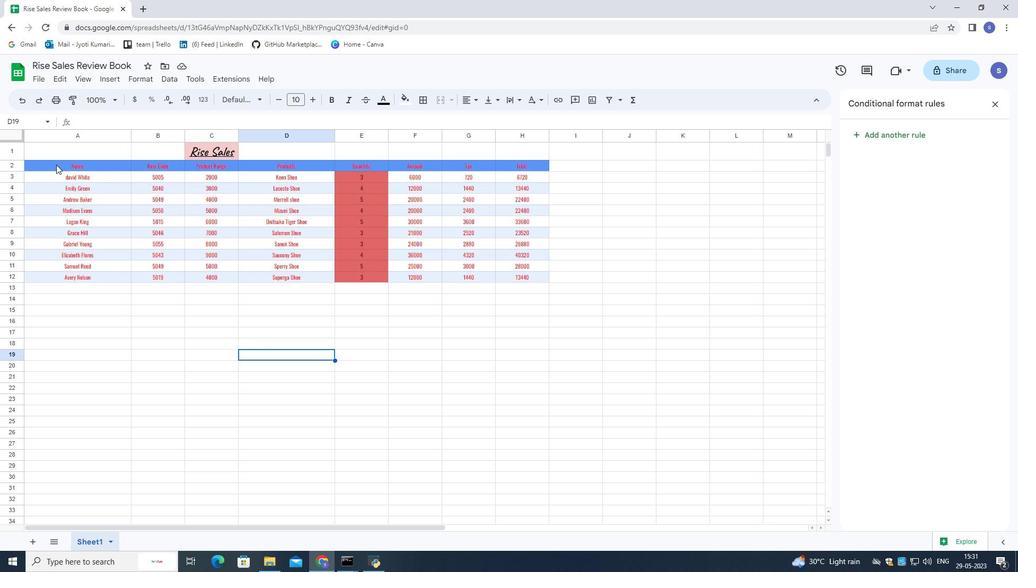 
Action: Mouse moved to (528, 290)
Screenshot: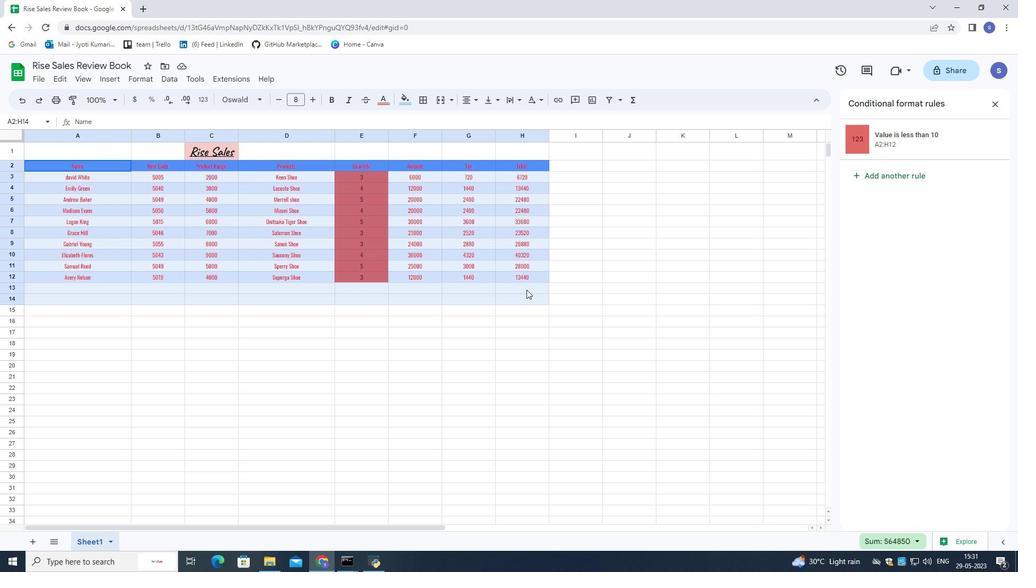
Action: Mouse pressed left at (528, 290)
Screenshot: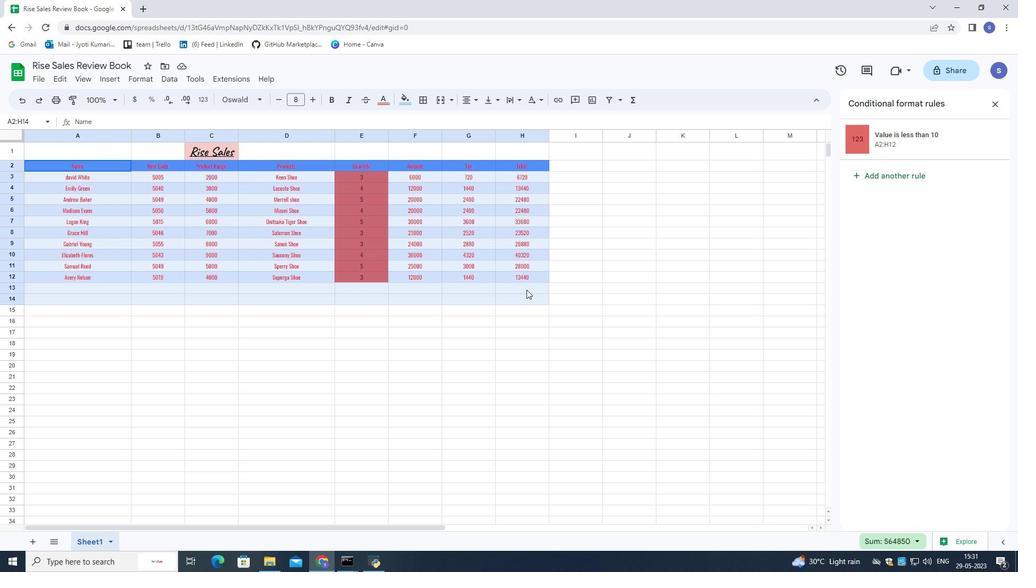 
Action: Mouse moved to (112, 134)
Screenshot: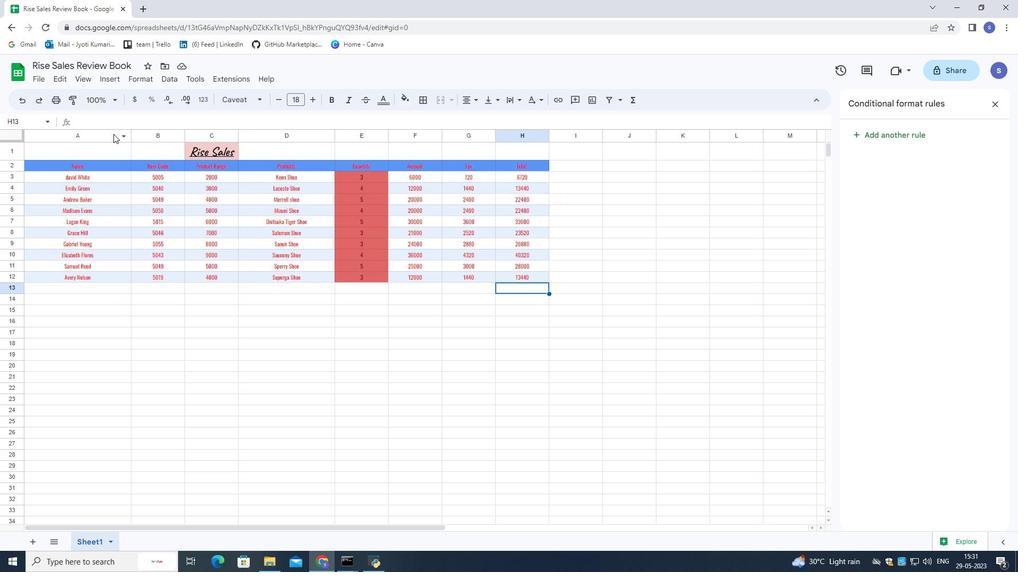 
Action: Mouse pressed right at (112, 134)
Screenshot: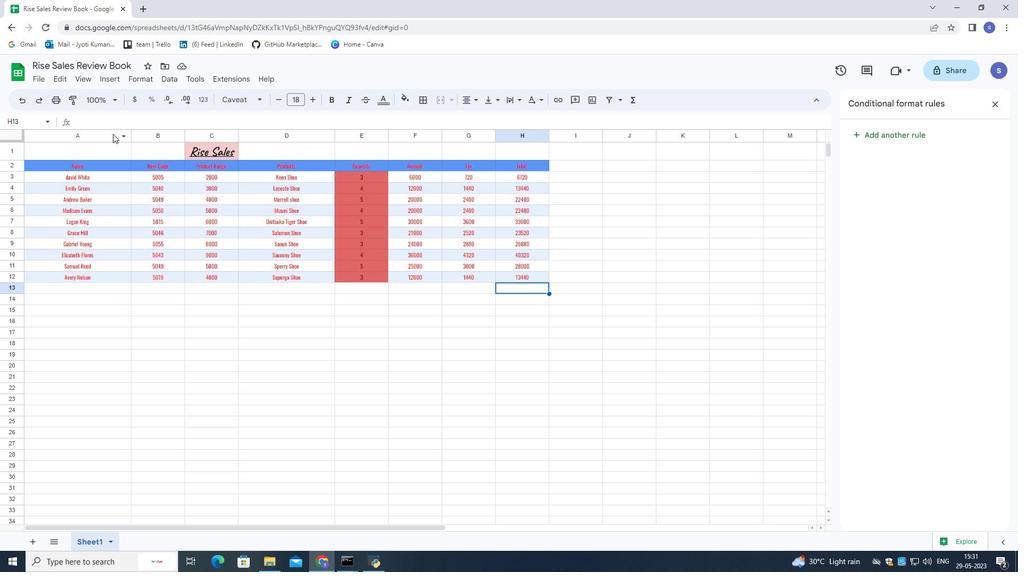 
Action: Mouse moved to (178, 304)
Screenshot: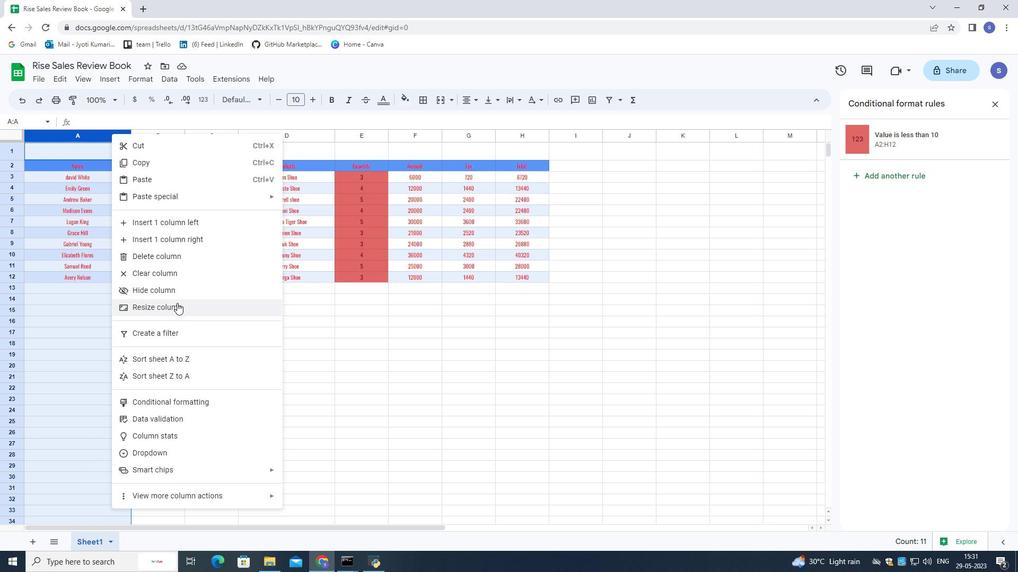 
Action: Mouse pressed left at (178, 304)
Screenshot: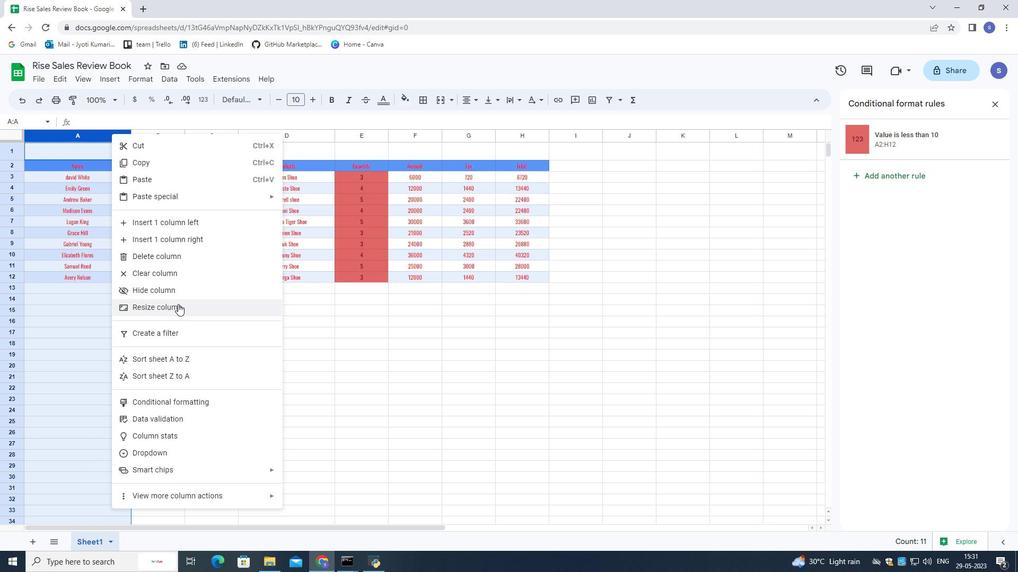 
Action: Mouse moved to (430, 322)
Screenshot: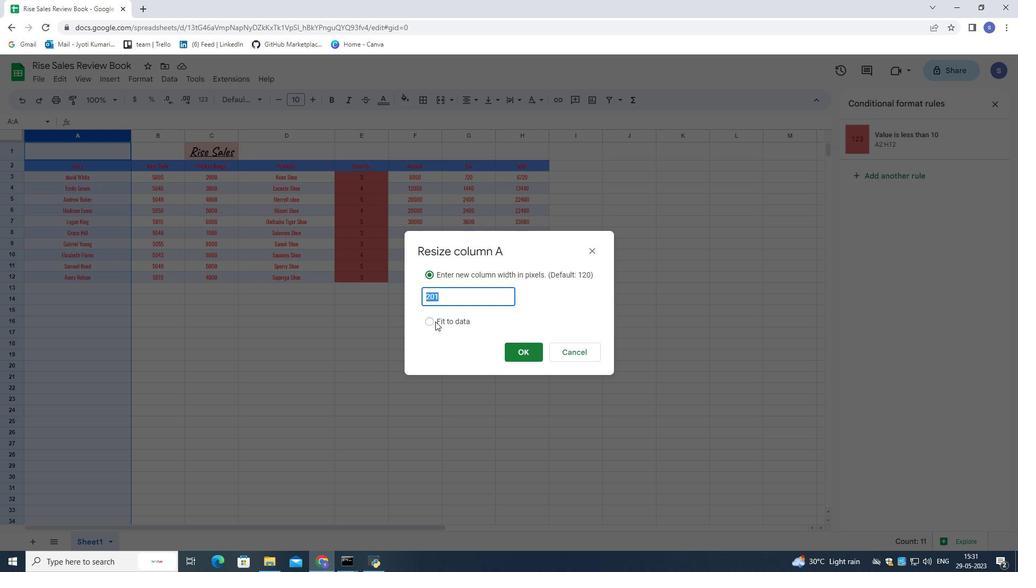 
Action: Mouse pressed left at (430, 322)
Screenshot: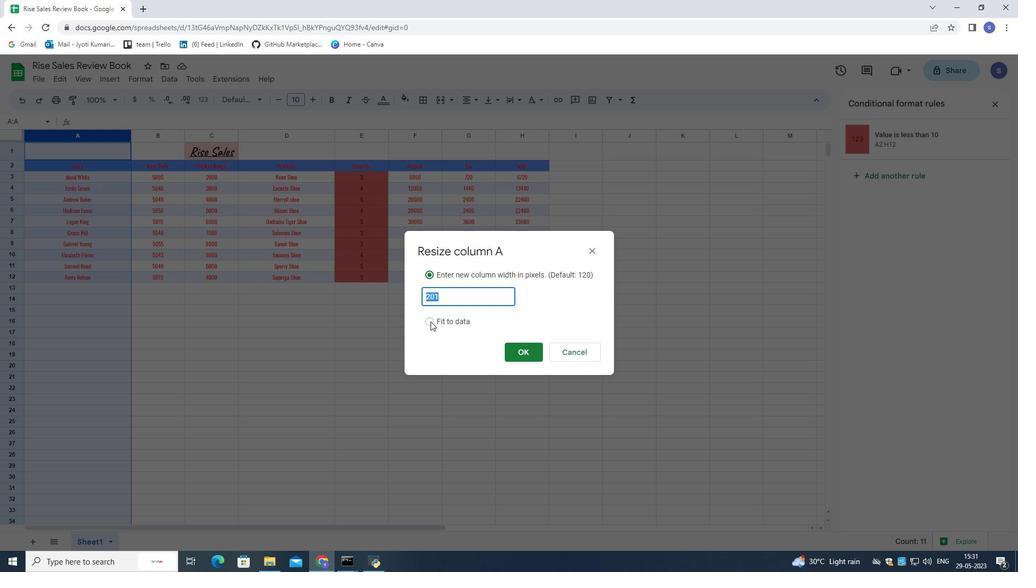 
Action: Mouse moved to (523, 353)
Screenshot: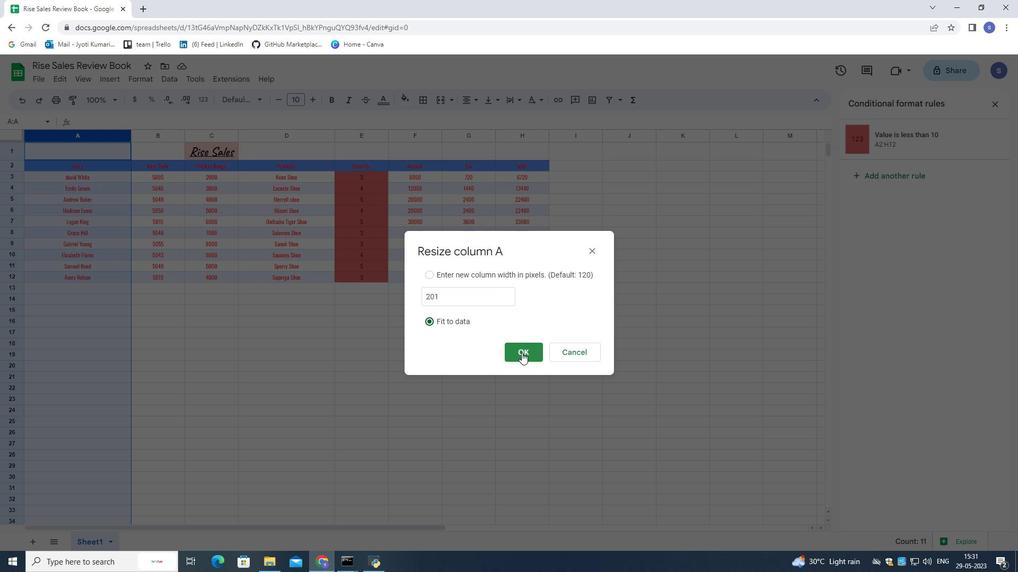 
Action: Mouse pressed left at (523, 353)
Screenshot: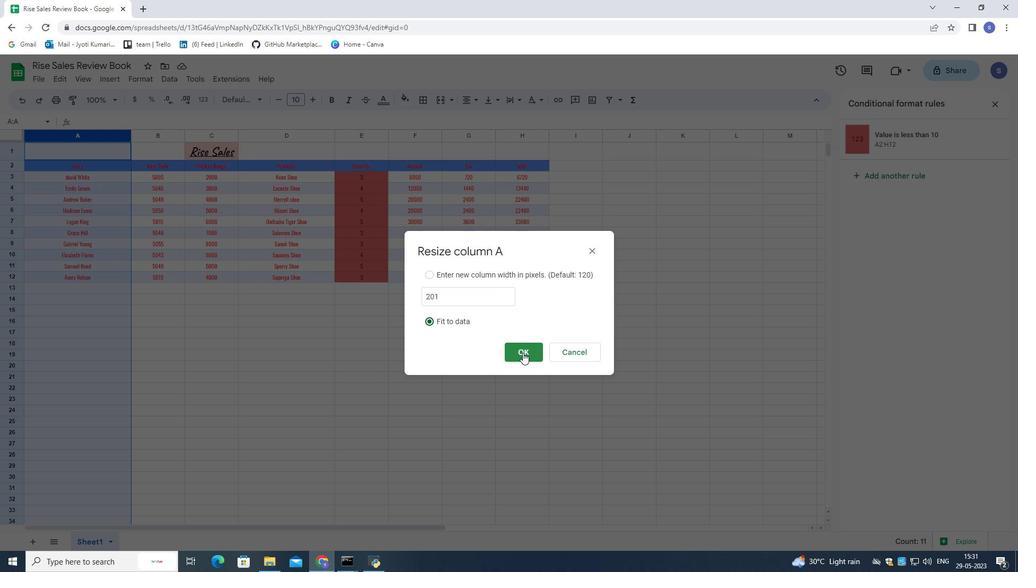 
Action: Mouse moved to (372, 323)
Screenshot: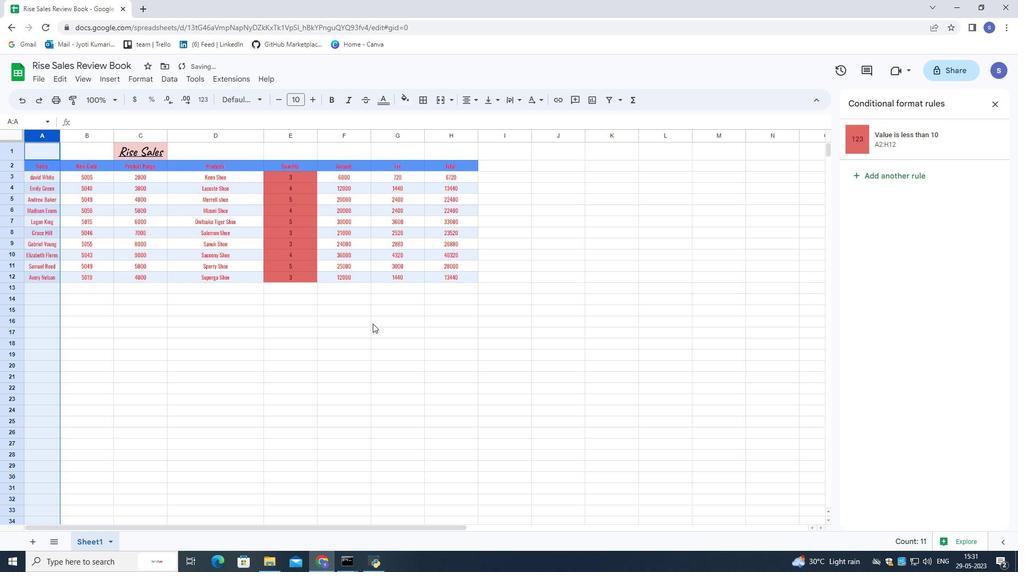 
Action: Mouse pressed left at (372, 323)
Screenshot: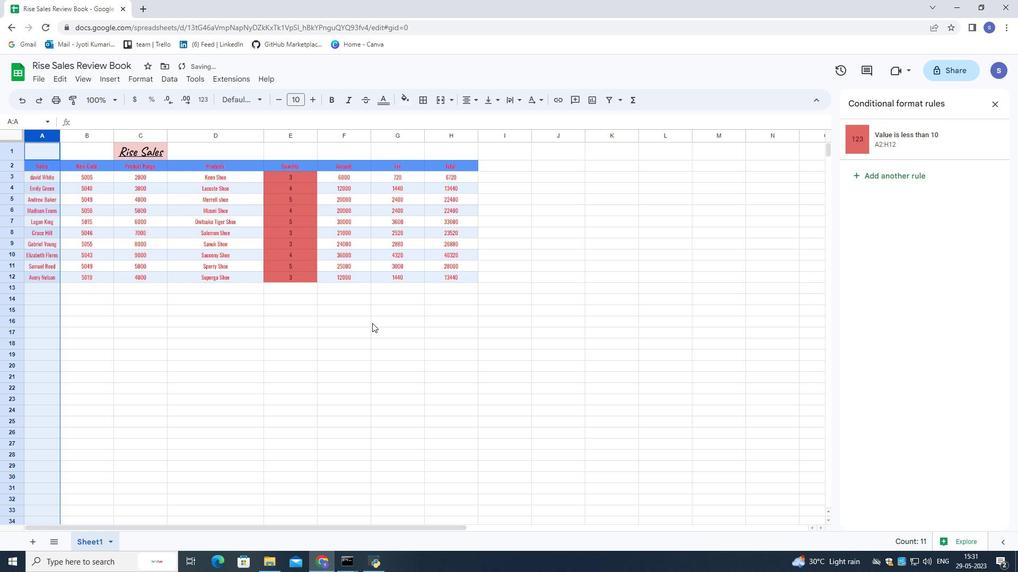
Action: Mouse moved to (179, 287)
Screenshot: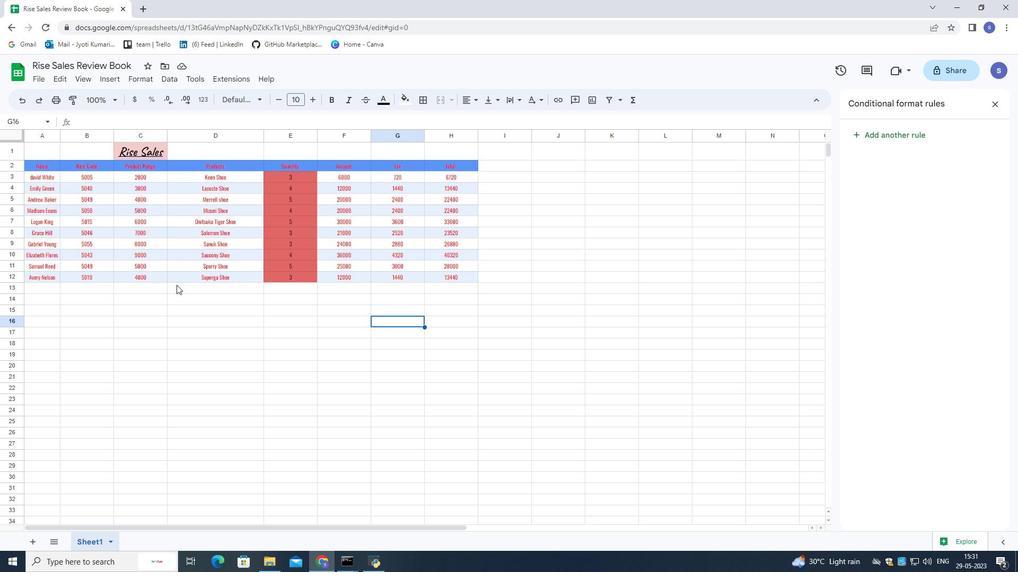 
Action: Mouse pressed left at (179, 287)
Screenshot: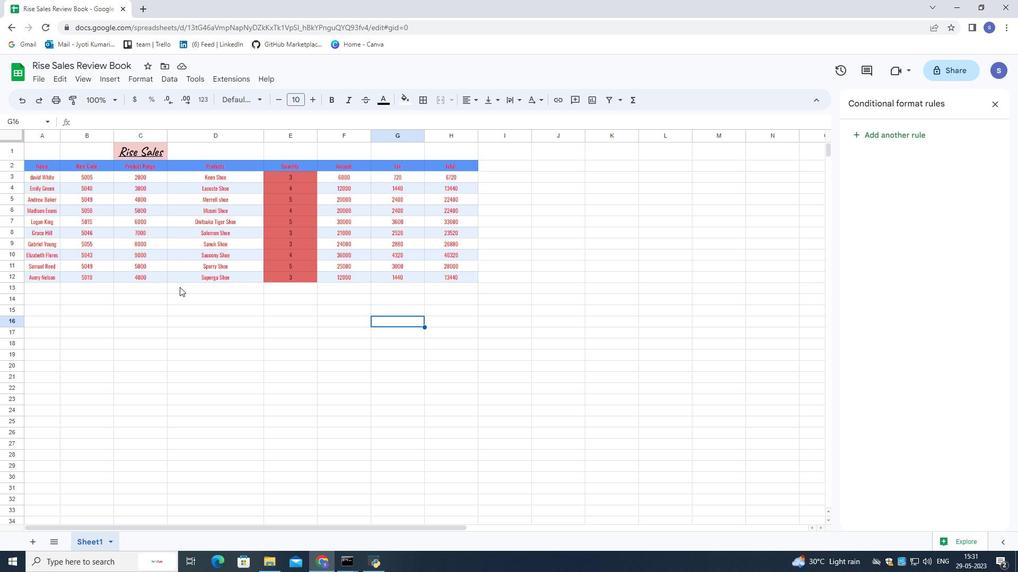 
Action: Mouse moved to (186, 286)
Screenshot: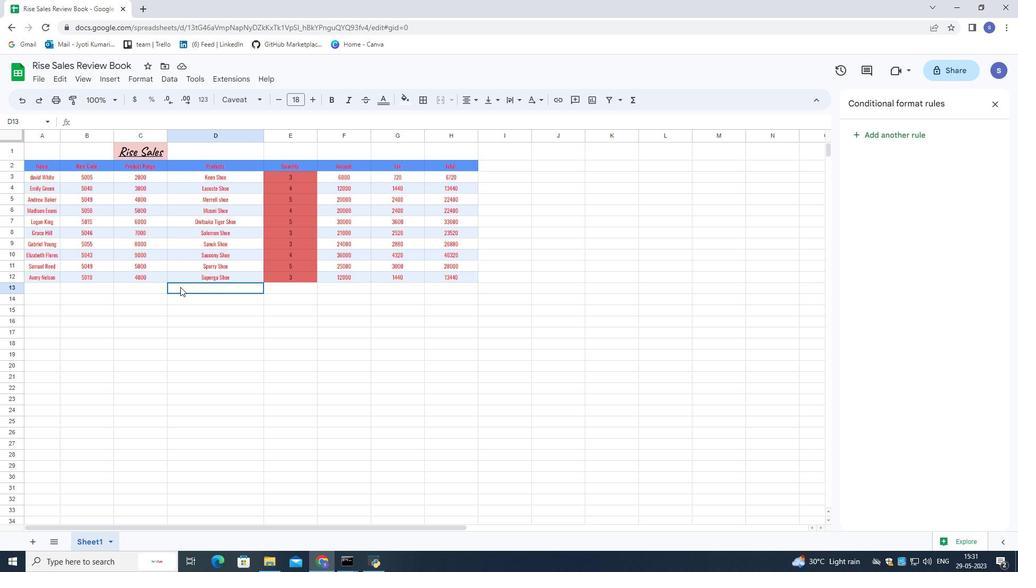 
Action: Key pressed ctrl+S
Screenshot: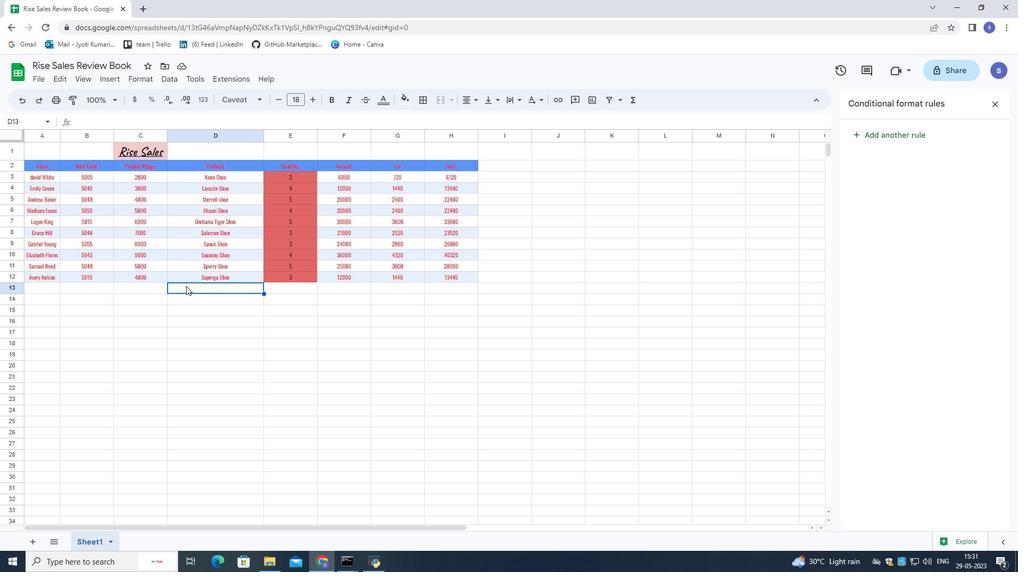 
Action: Mouse moved to (189, 268)
Screenshot: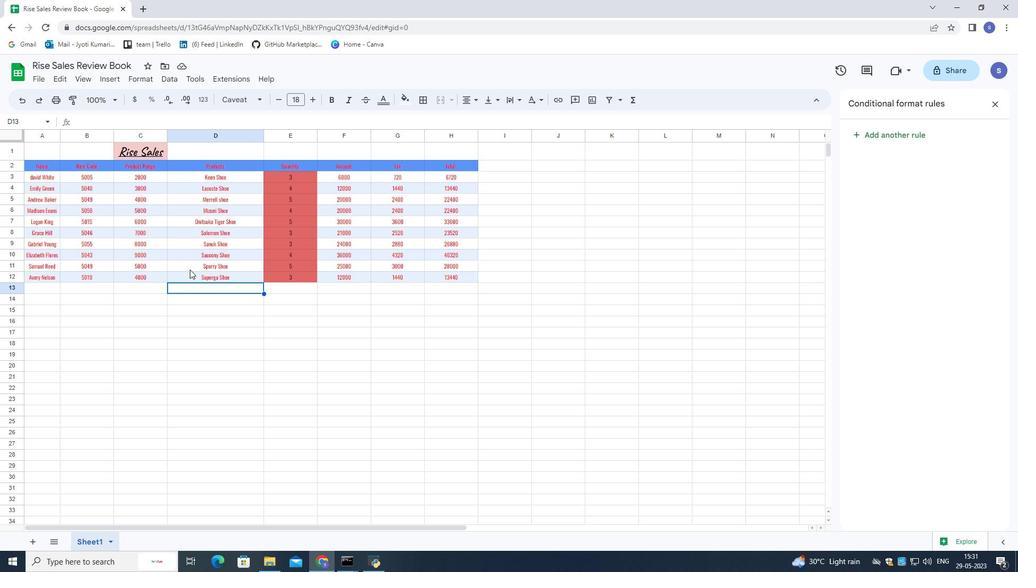 
